 Task: In the sheet Budget Analysis ToolFont size of heading  18 Font style of dataoswald 'Font size of data '9 Alignment of headline & dataAlign center.   Fill color in heading, Red Font color of dataIn the sheet   Proactive Sales review   book
Action: Mouse moved to (34, 157)
Screenshot: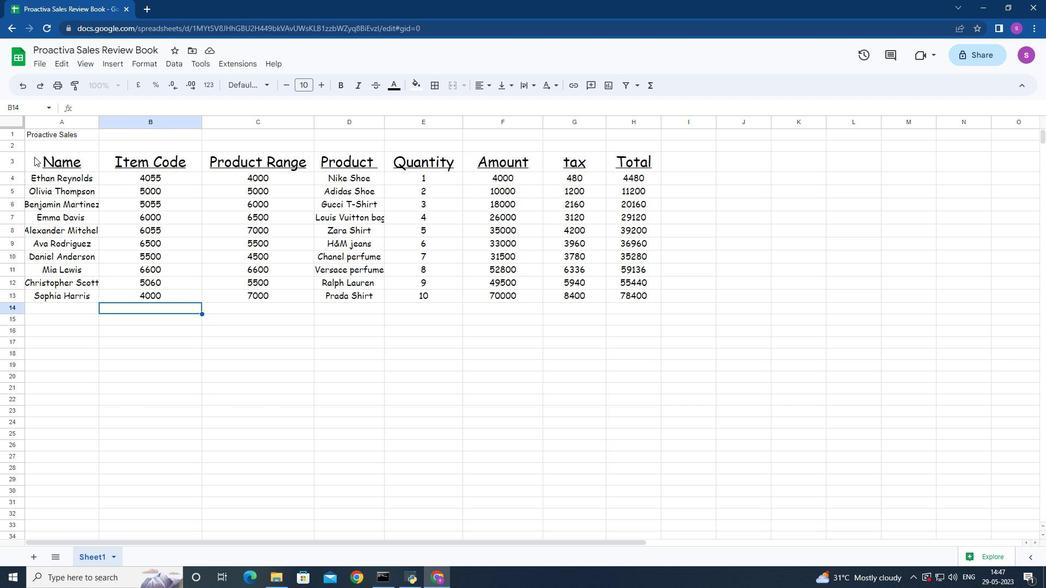 
Action: Mouse pressed left at (34, 157)
Screenshot: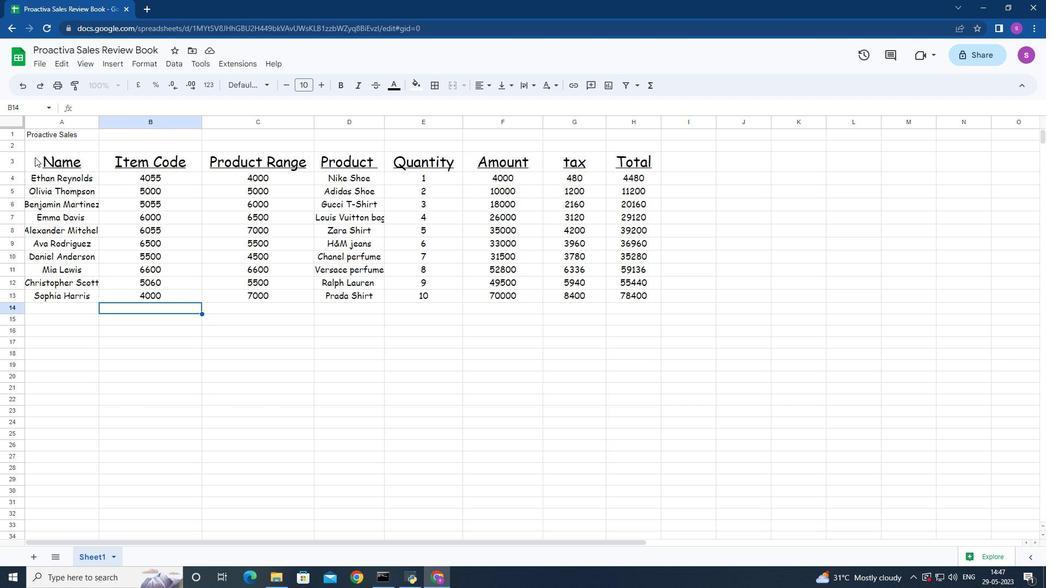 
Action: Mouse moved to (287, 86)
Screenshot: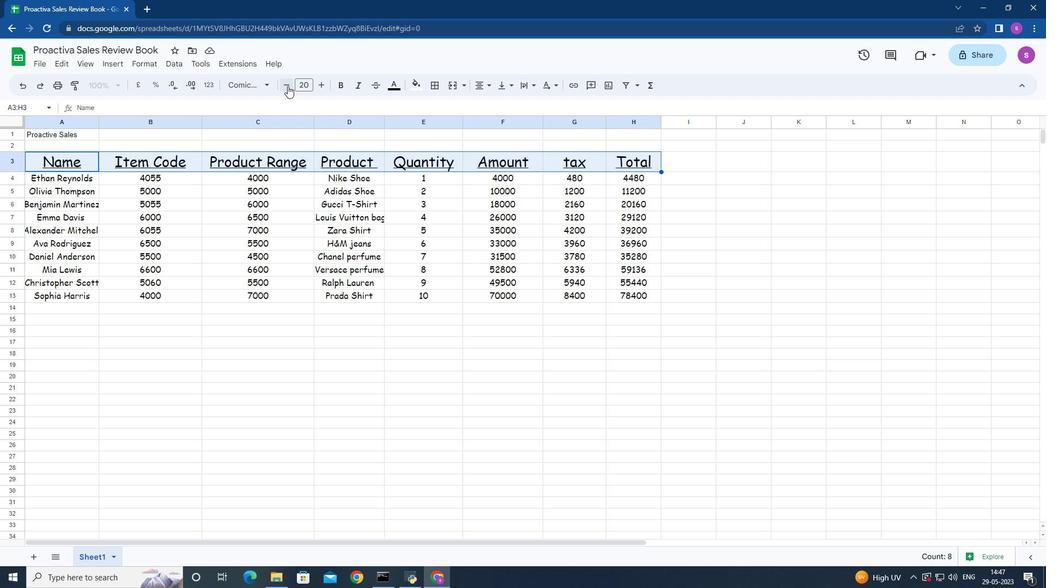 
Action: Mouse pressed left at (287, 86)
Screenshot: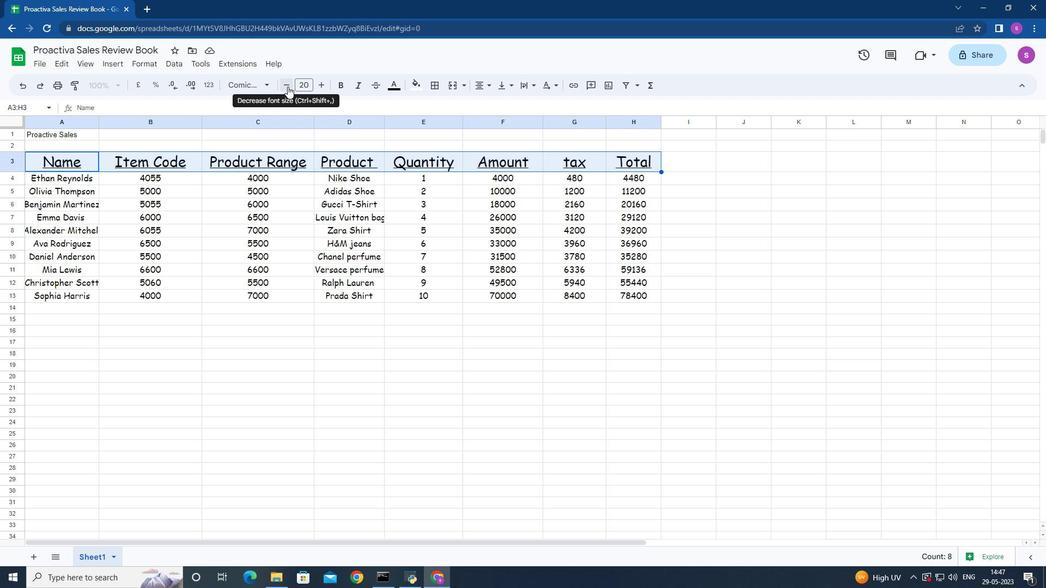 
Action: Mouse pressed left at (287, 86)
Screenshot: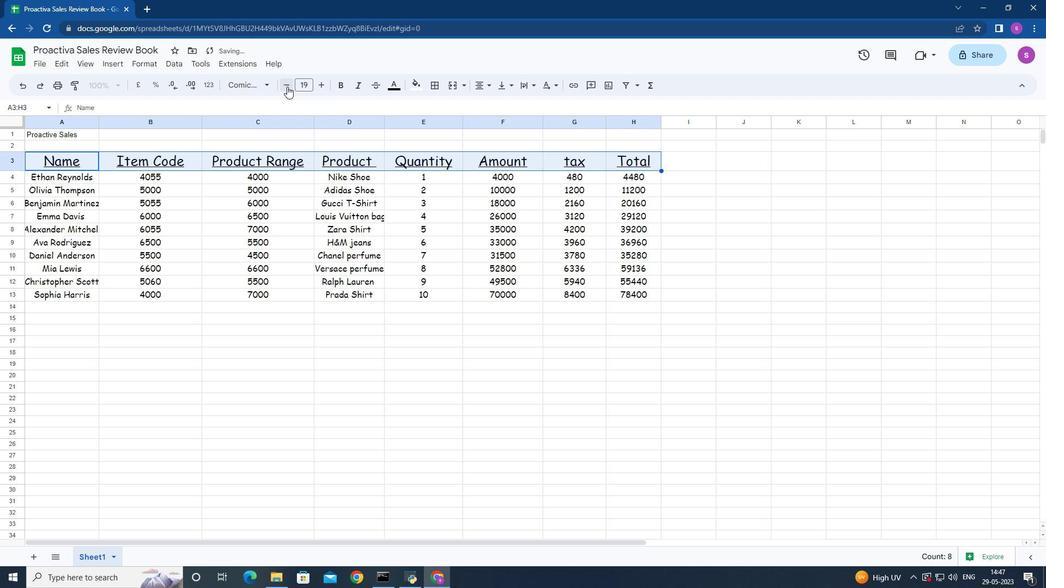 
Action: Mouse moved to (262, 81)
Screenshot: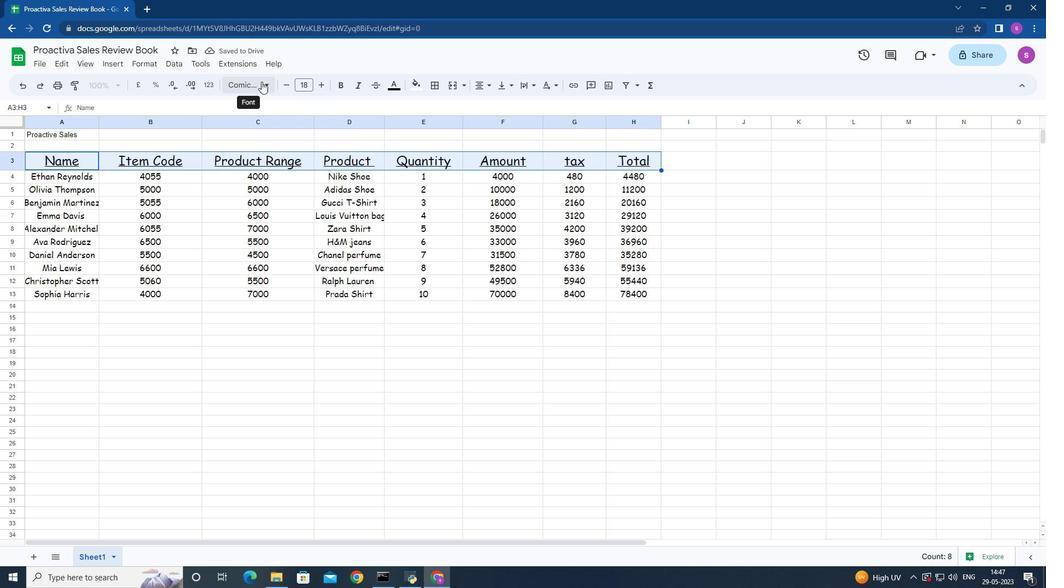 
Action: Mouse pressed left at (262, 81)
Screenshot: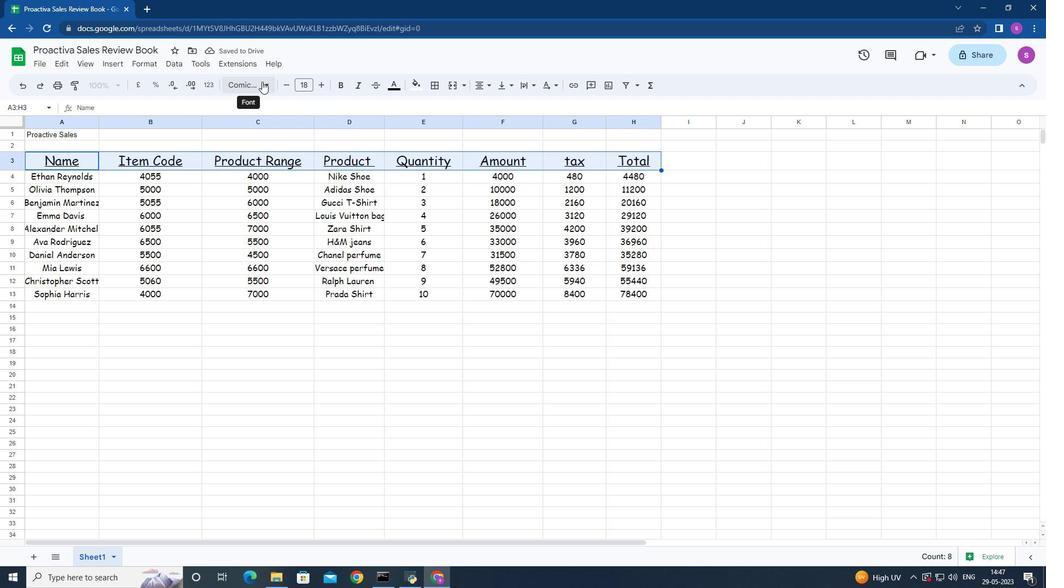 
Action: Mouse moved to (280, 208)
Screenshot: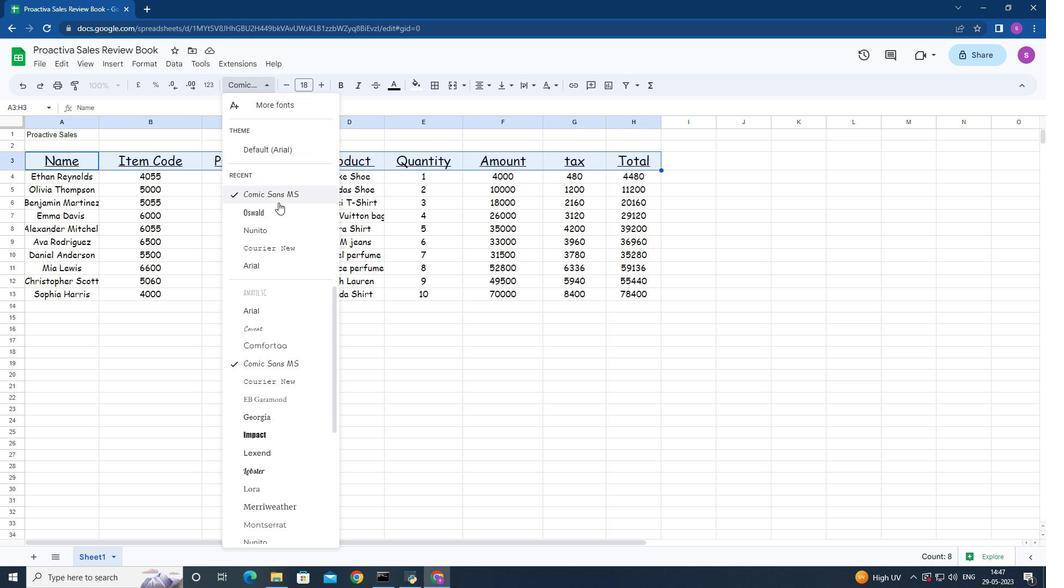 
Action: Mouse pressed left at (280, 208)
Screenshot: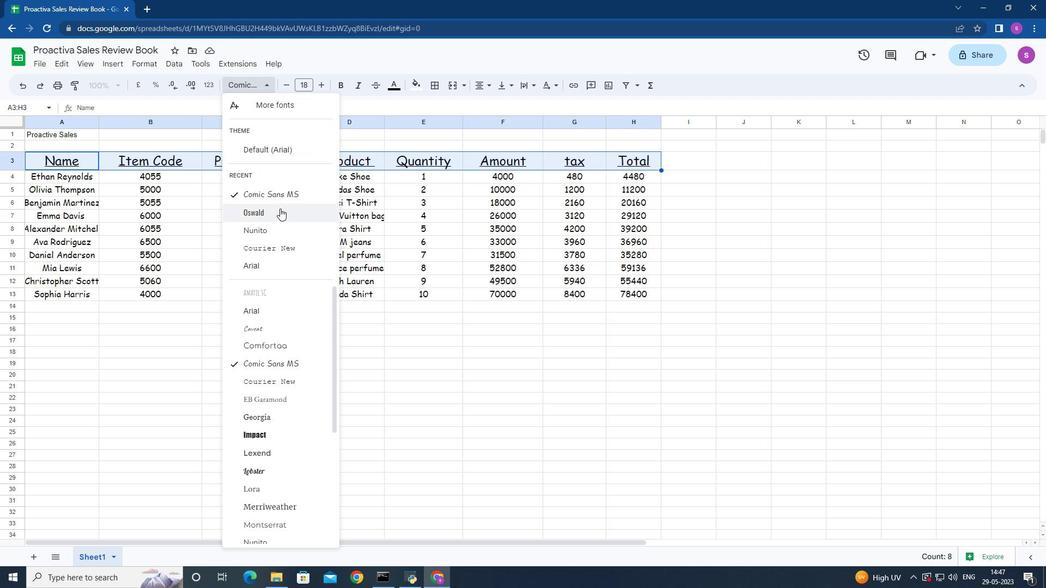 
Action: Mouse moved to (27, 176)
Screenshot: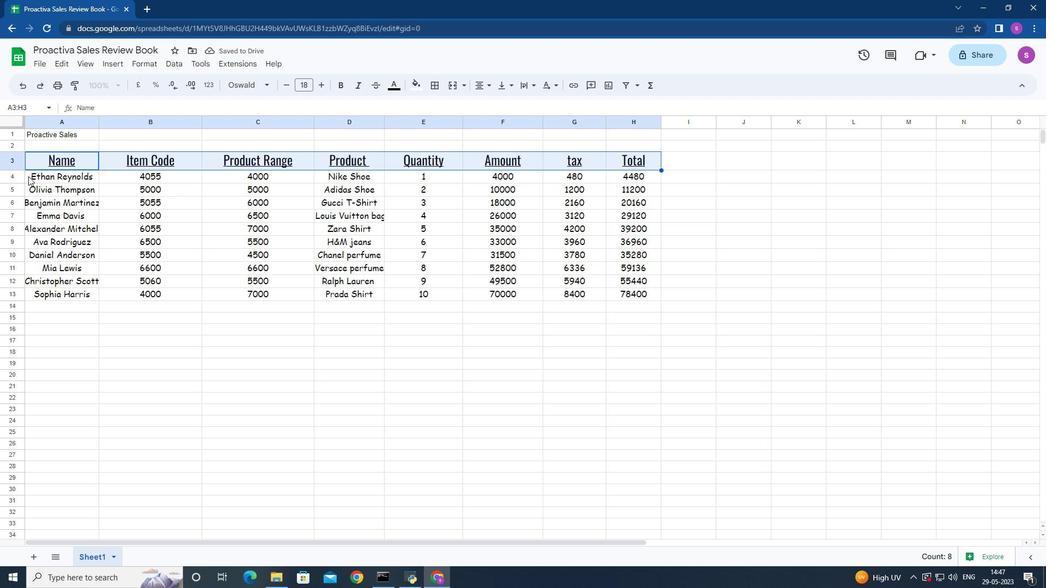 
Action: Mouse pressed left at (27, 176)
Screenshot: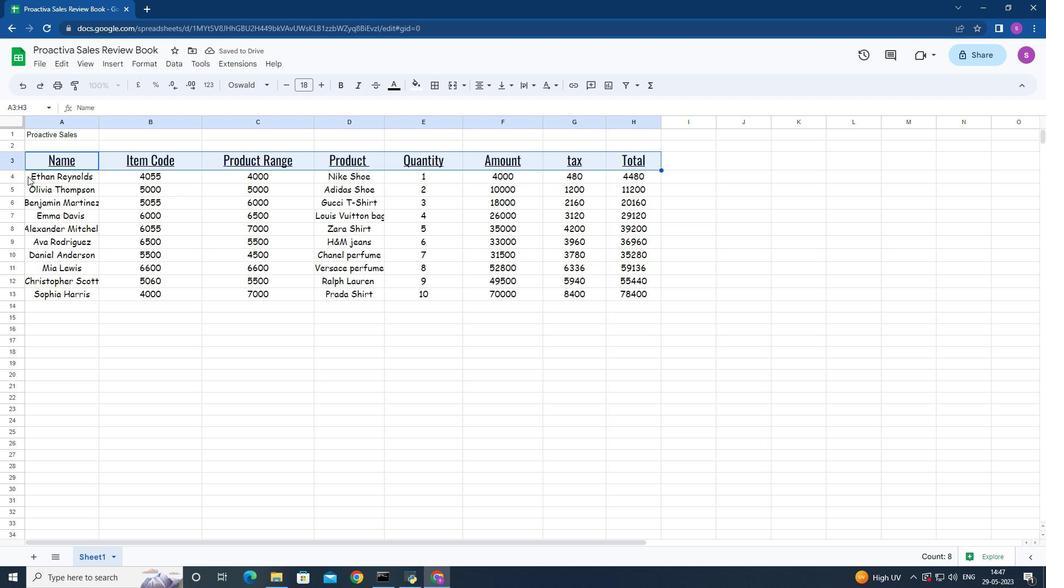 
Action: Mouse moved to (289, 88)
Screenshot: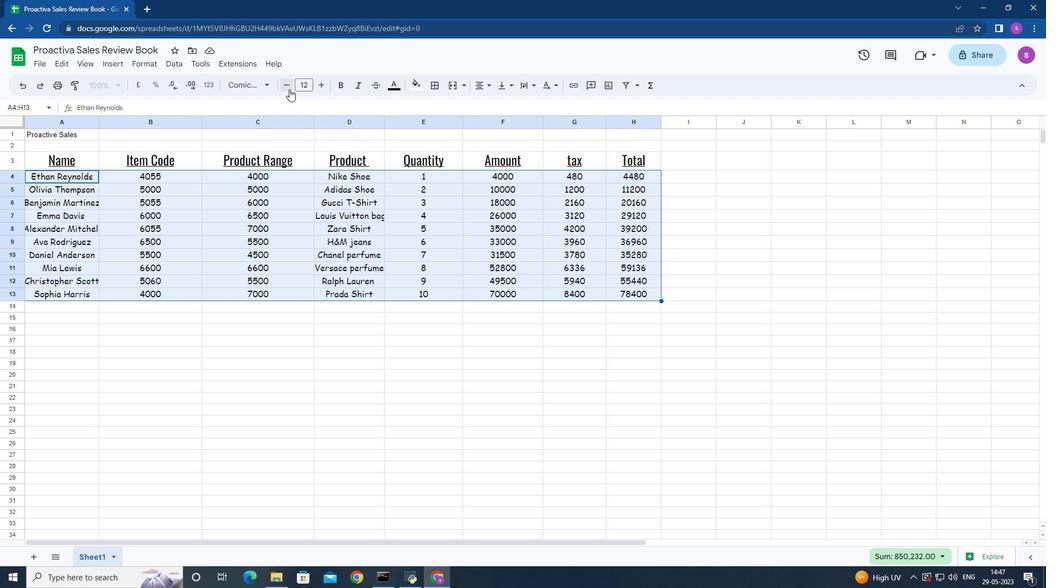 
Action: Mouse pressed left at (289, 88)
Screenshot: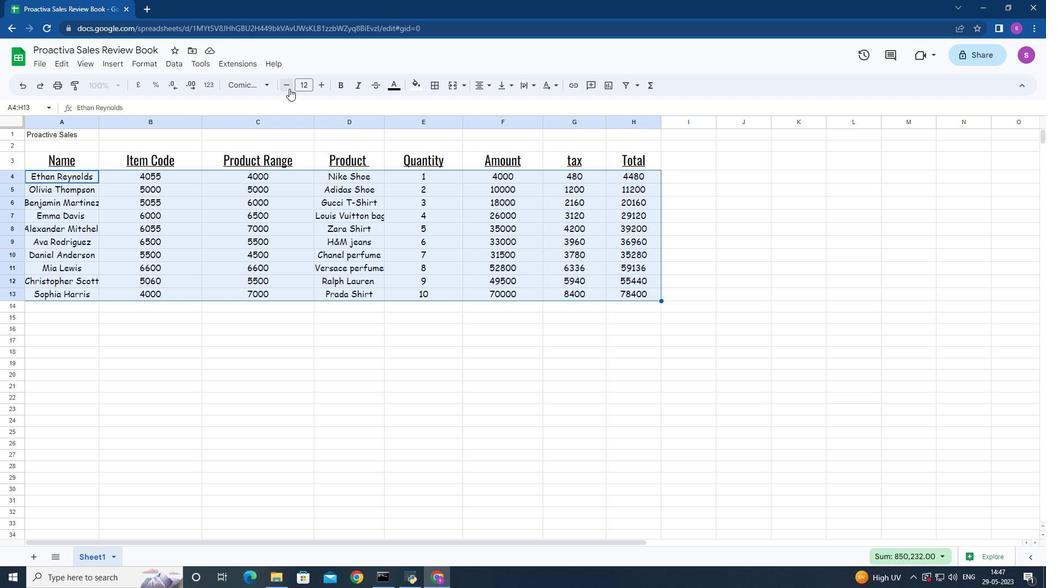 
Action: Mouse pressed left at (289, 88)
Screenshot: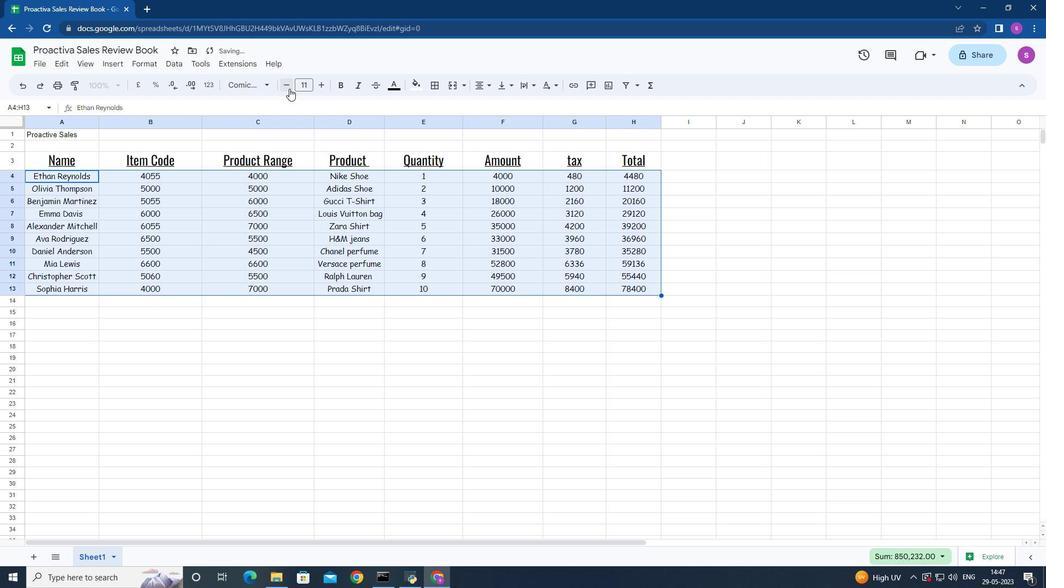 
Action: Mouse pressed left at (289, 88)
Screenshot: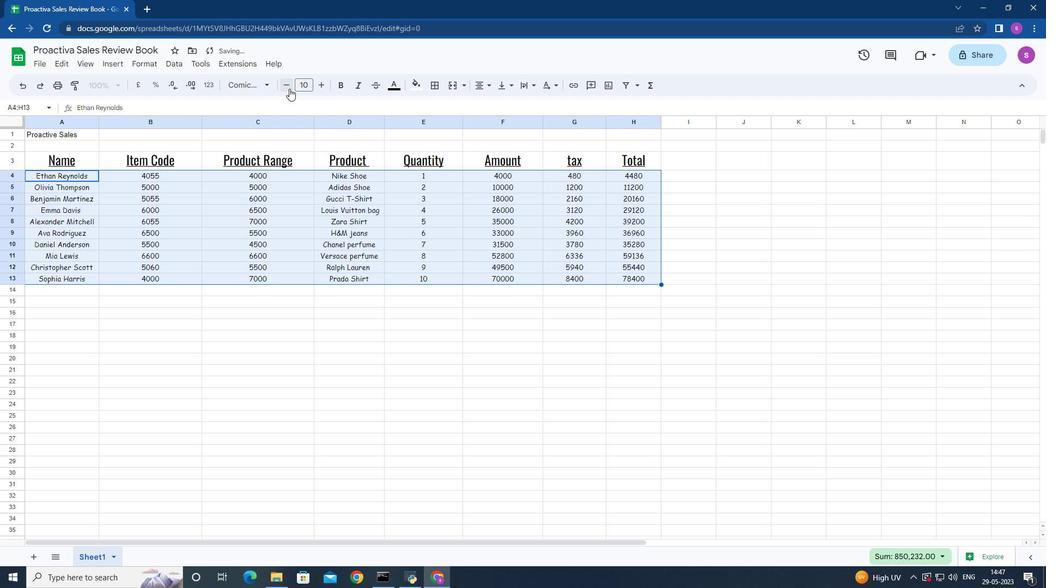 
Action: Mouse moved to (487, 85)
Screenshot: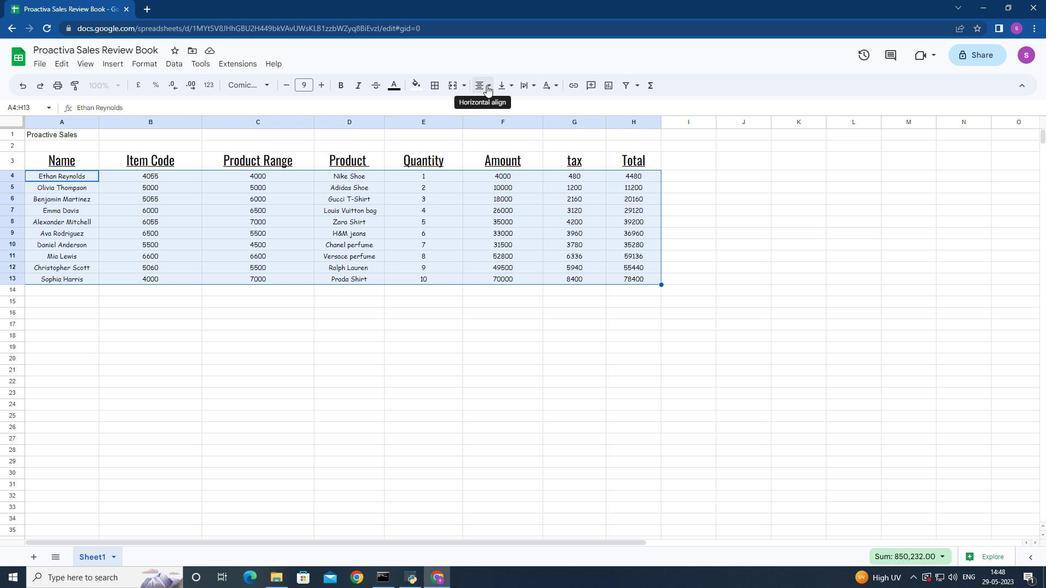 
Action: Mouse pressed left at (487, 85)
Screenshot: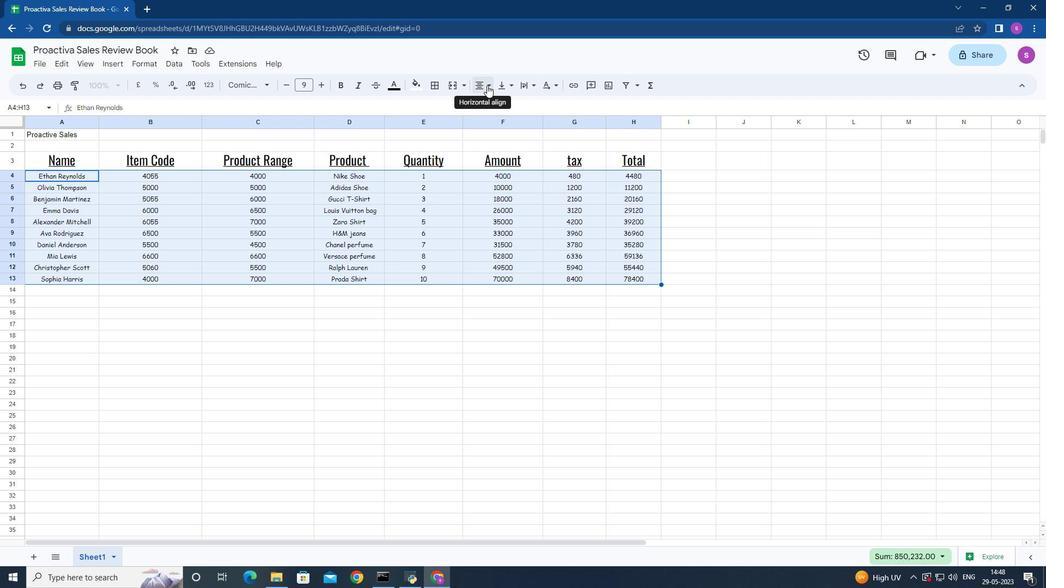 
Action: Mouse moved to (501, 109)
Screenshot: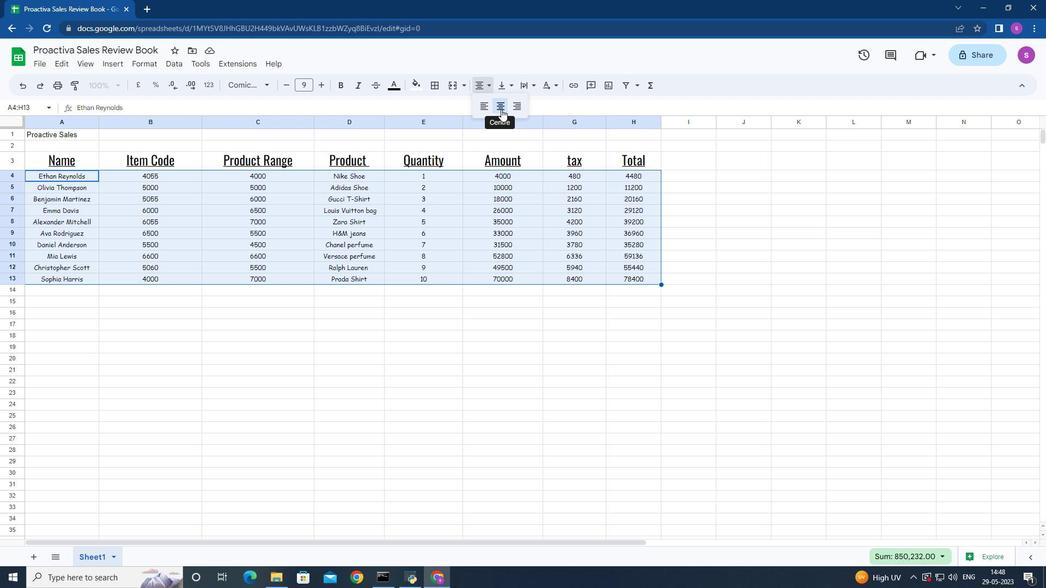 
Action: Mouse pressed left at (501, 109)
Screenshot: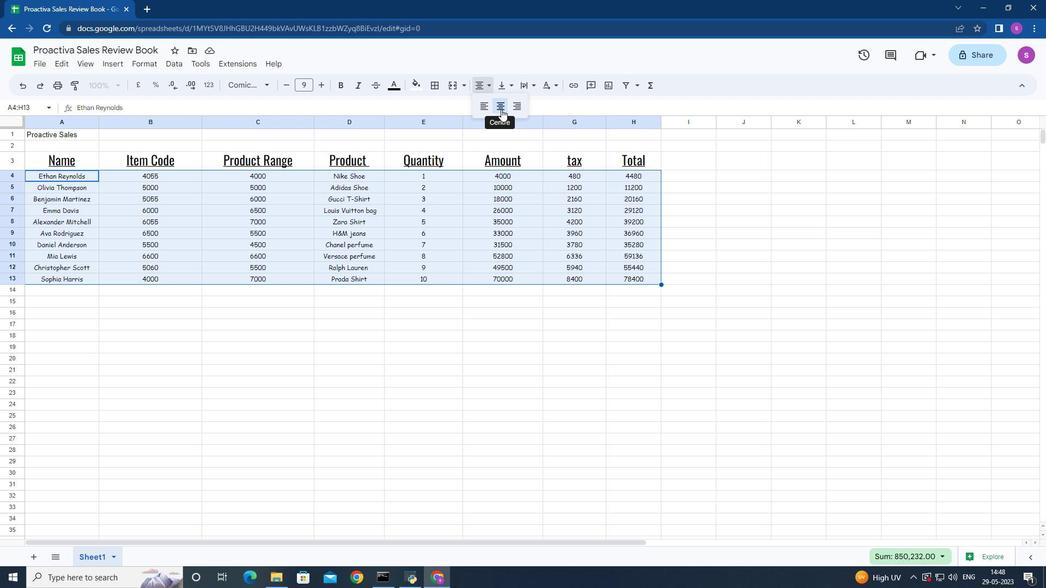 
Action: Mouse moved to (268, 84)
Screenshot: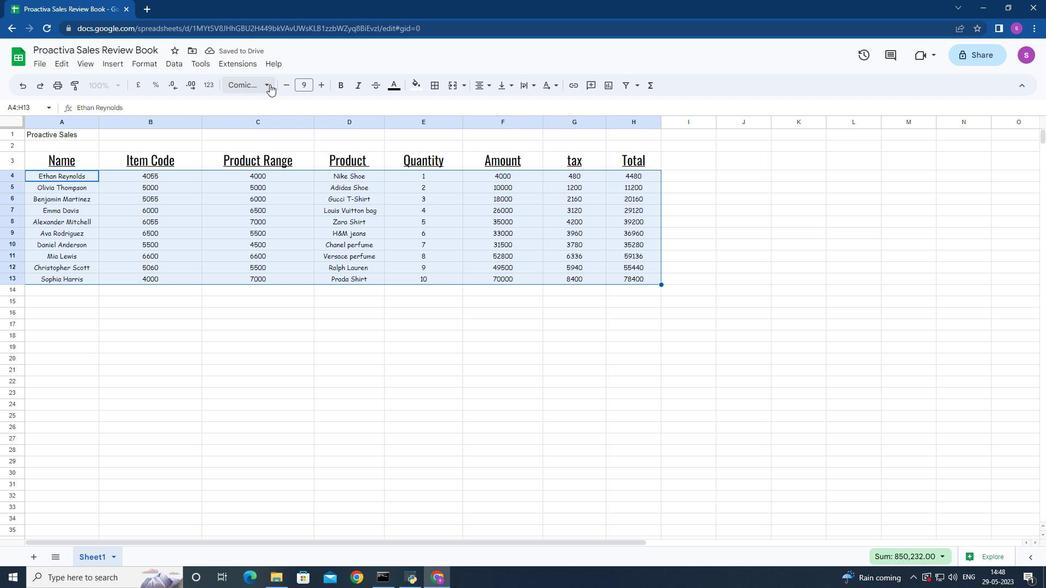 
Action: Mouse pressed left at (268, 84)
Screenshot: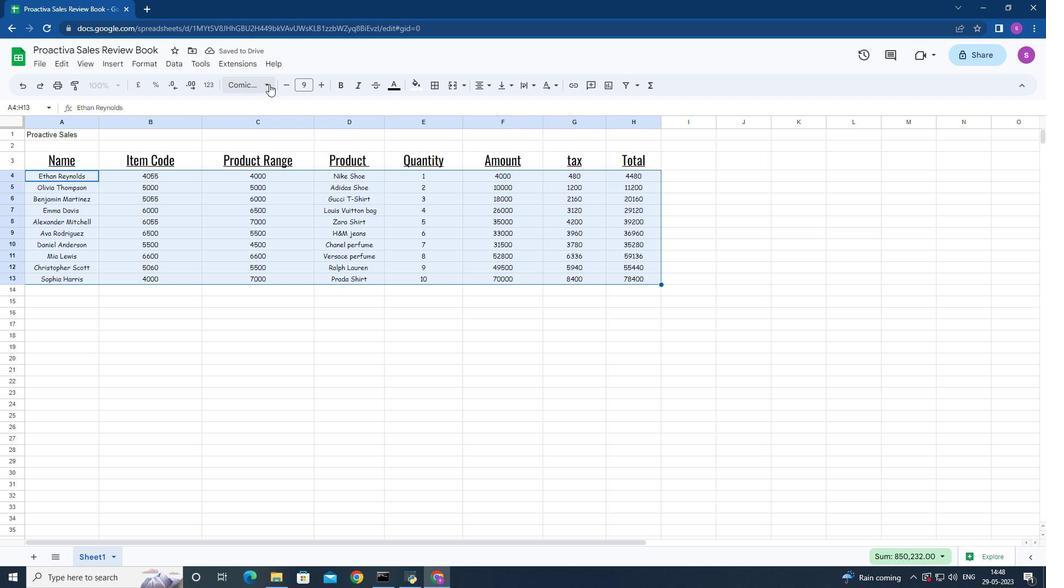
Action: Mouse moved to (280, 309)
Screenshot: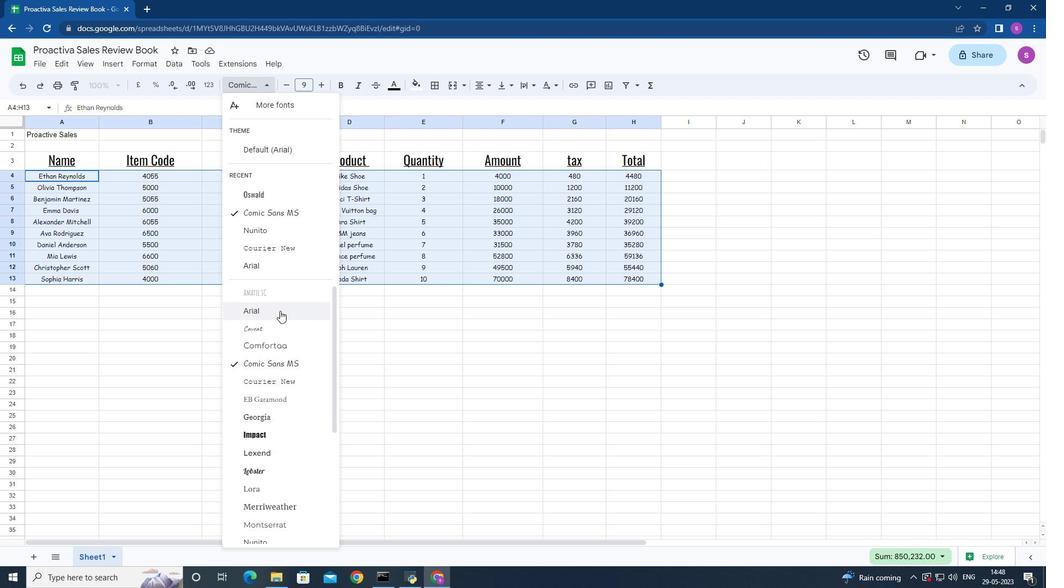 
Action: Mouse scrolled (280, 309) with delta (0, 0)
Screenshot: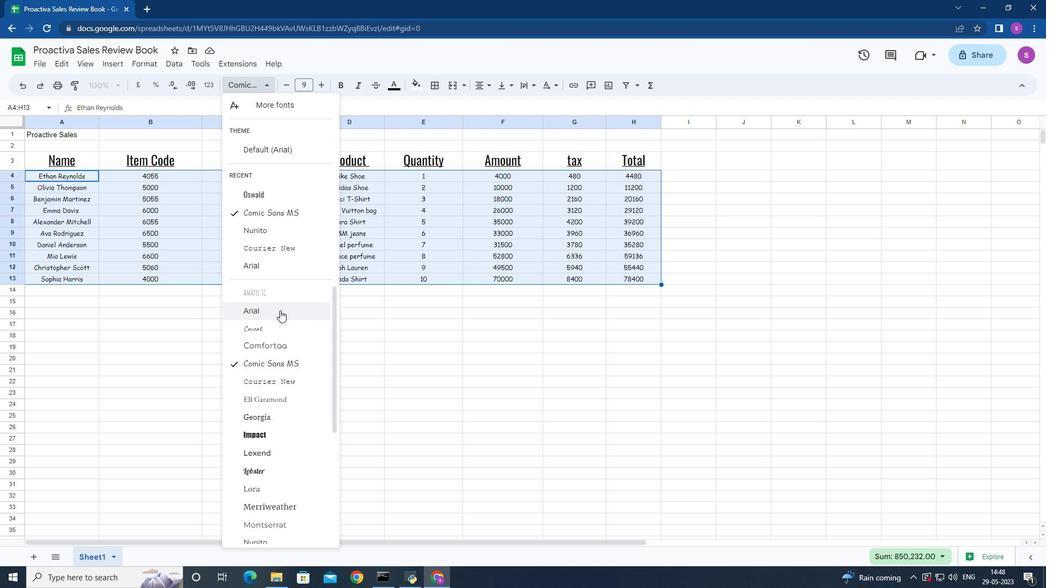 
Action: Mouse moved to (280, 309)
Screenshot: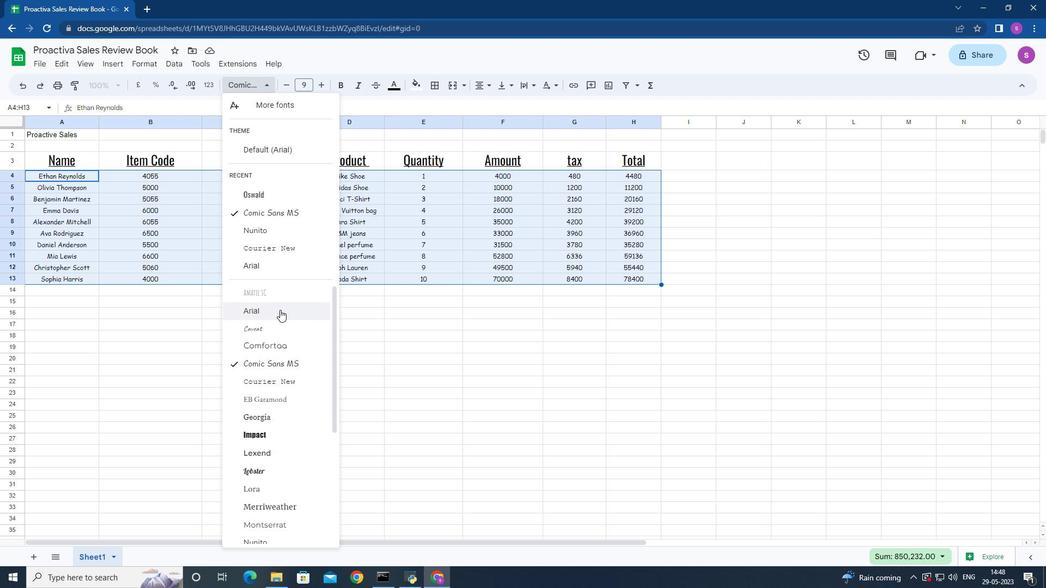 
Action: Mouse scrolled (280, 309) with delta (0, 0)
Screenshot: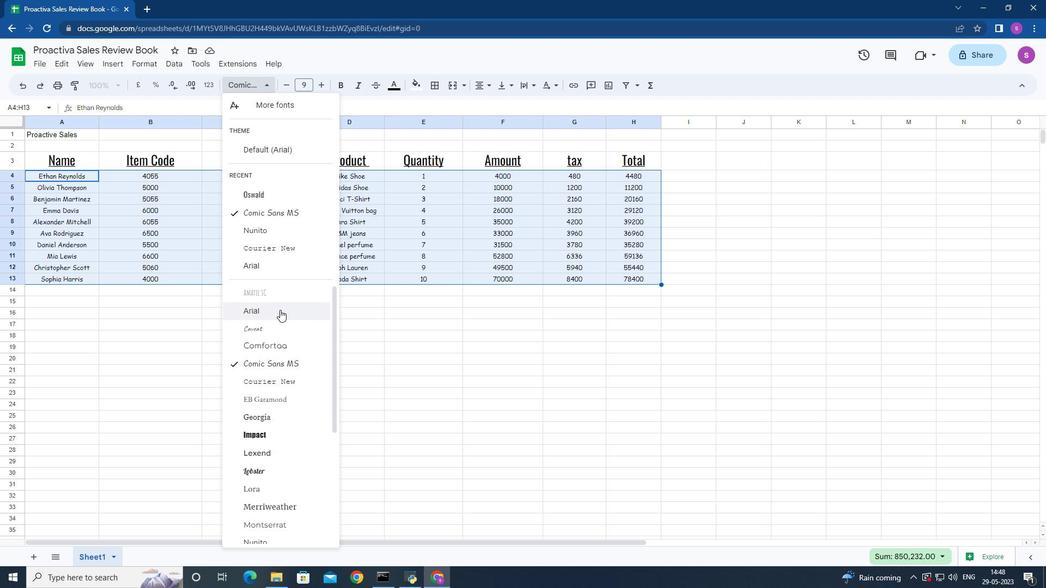 
Action: Mouse scrolled (280, 309) with delta (0, 0)
Screenshot: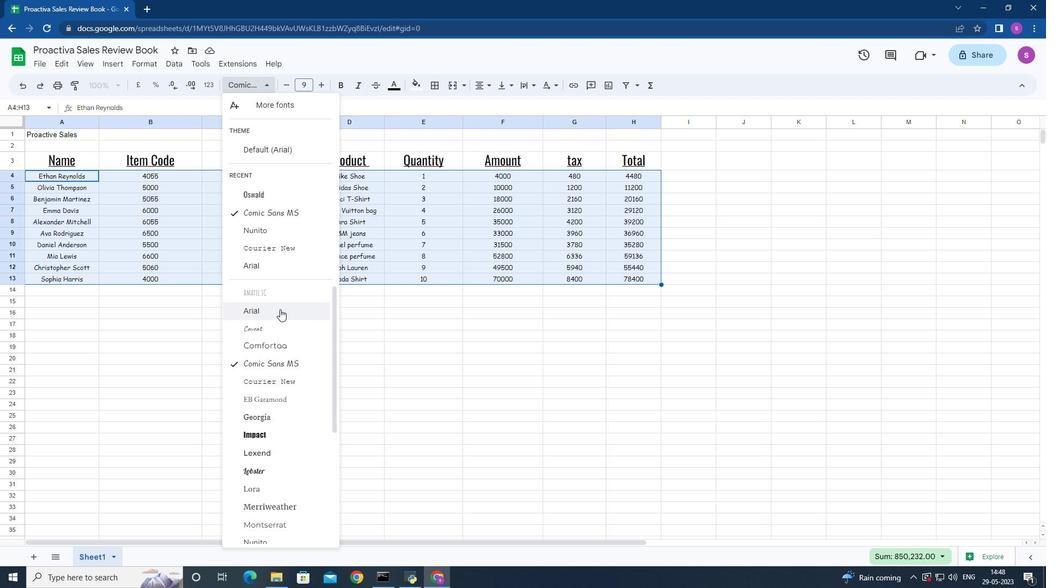 
Action: Mouse moved to (290, 270)
Screenshot: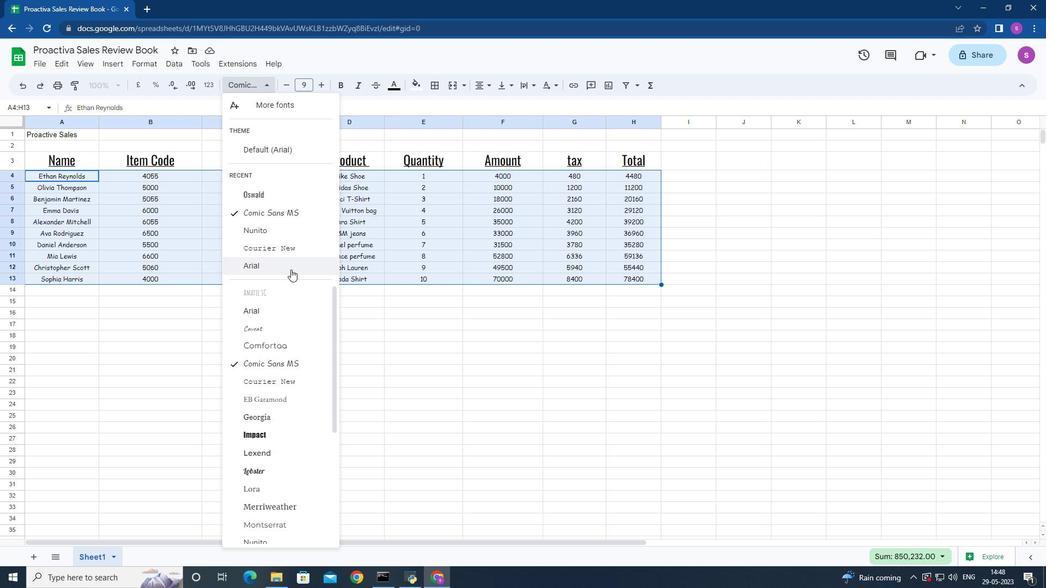 
Action: Mouse scrolled (290, 270) with delta (0, 0)
Screenshot: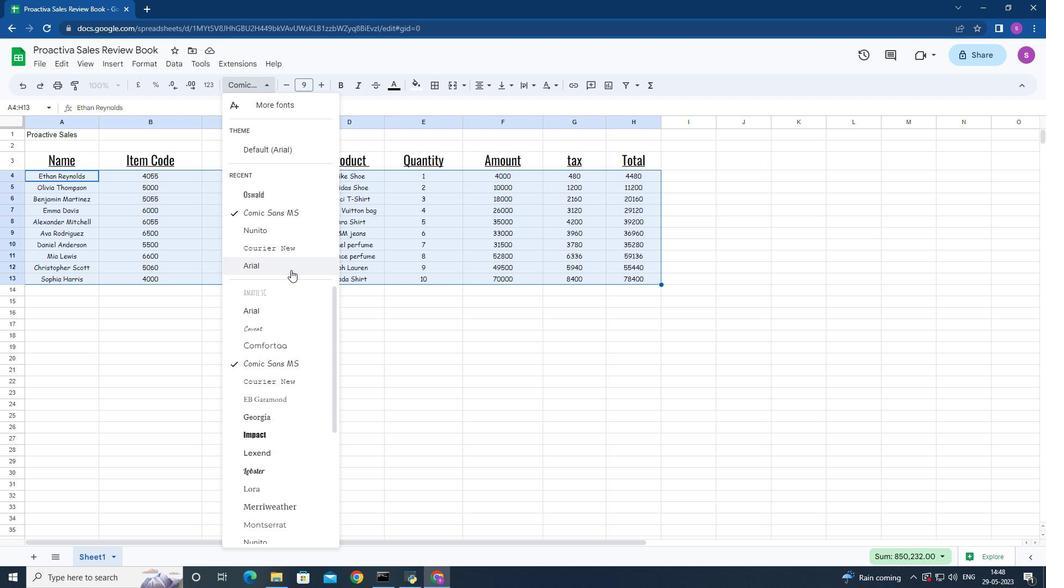 
Action: Mouse scrolled (290, 270) with delta (0, 0)
Screenshot: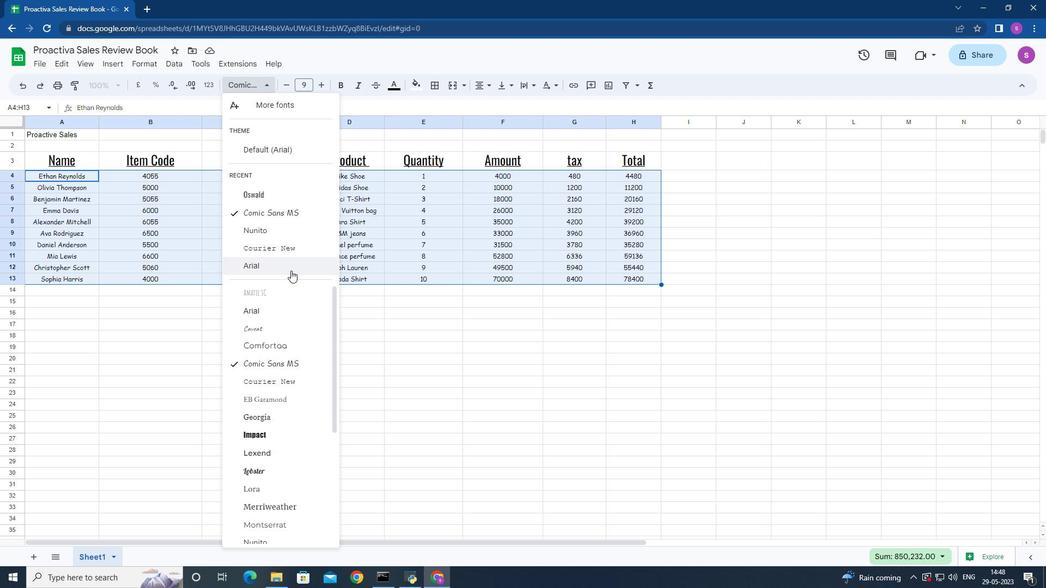 
Action: Mouse scrolled (290, 270) with delta (0, 0)
Screenshot: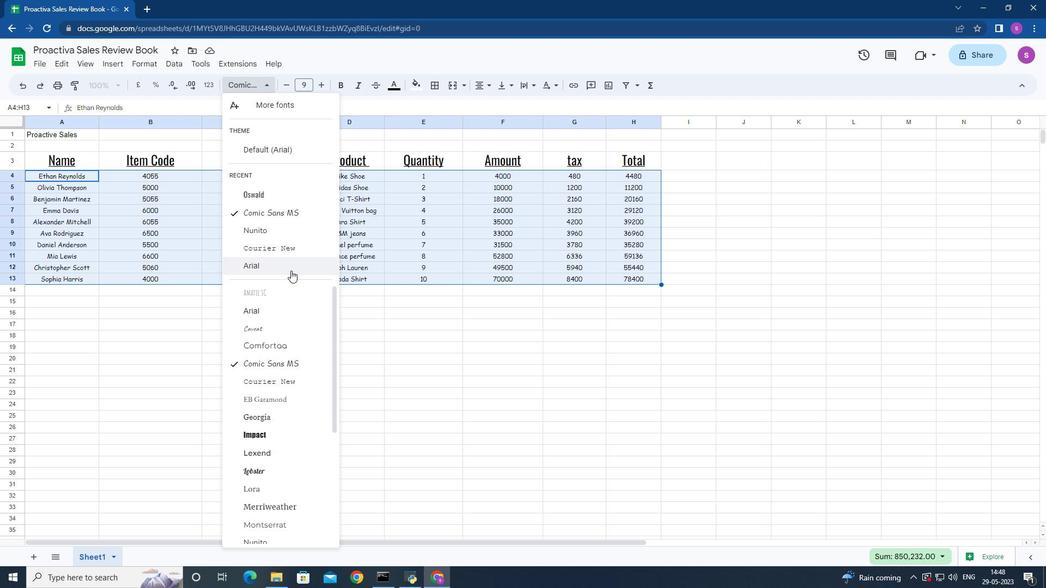 
Action: Mouse moved to (290, 270)
Screenshot: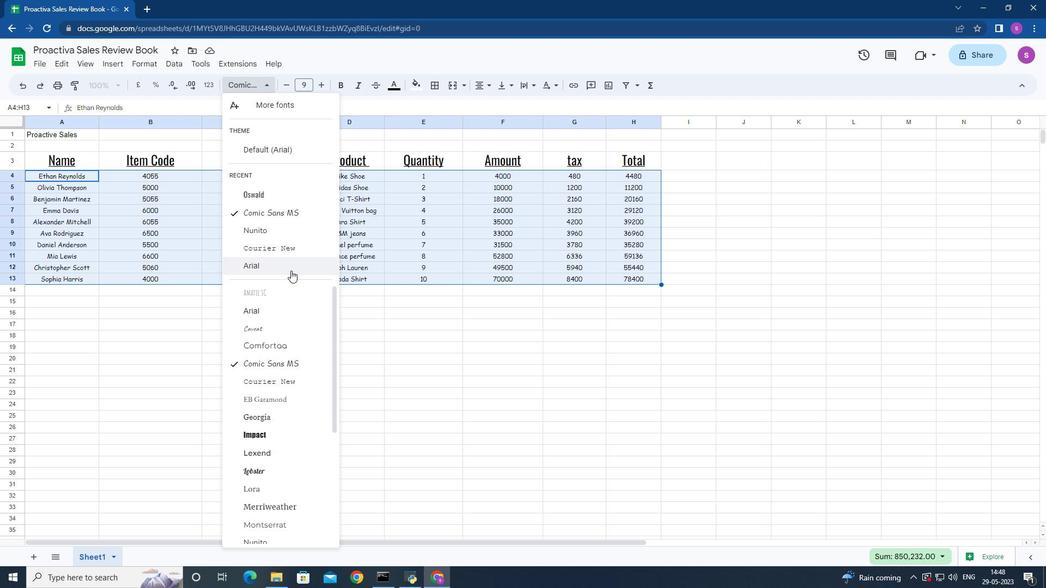 
Action: Mouse scrolled (290, 270) with delta (0, 0)
Screenshot: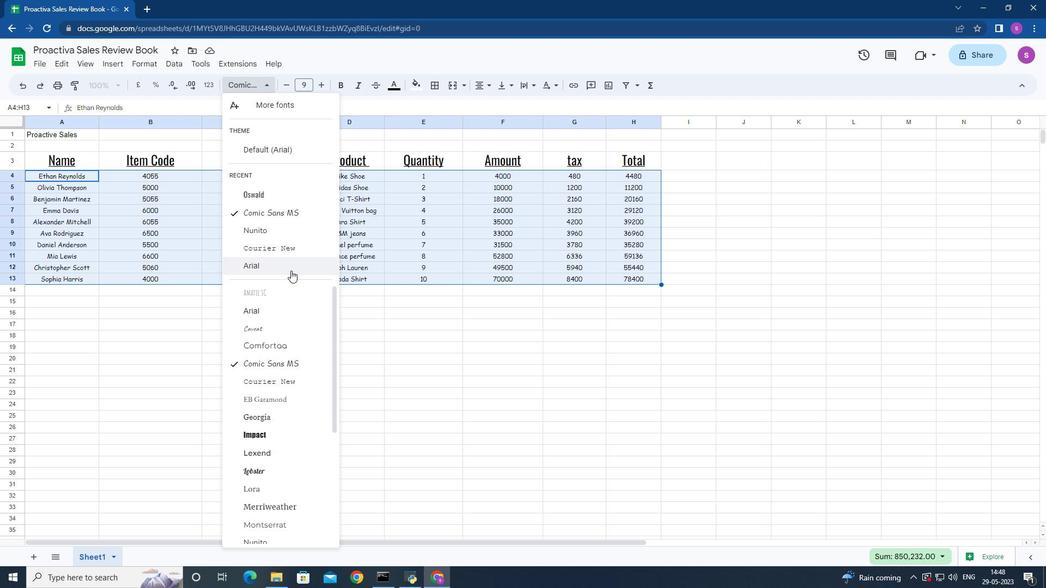 
Action: Mouse moved to (290, 271)
Screenshot: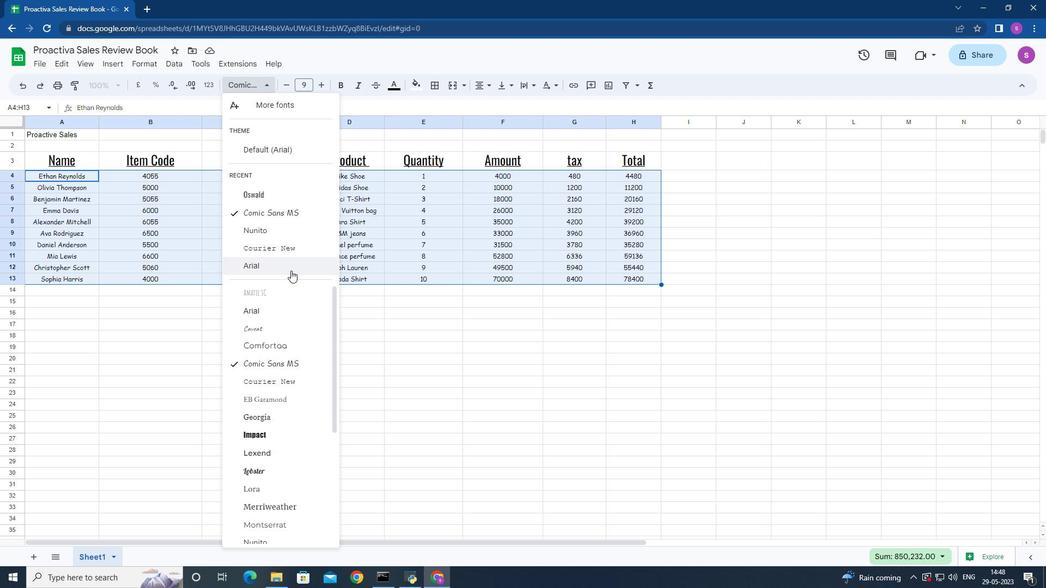 
Action: Mouse scrolled (290, 270) with delta (0, 0)
Screenshot: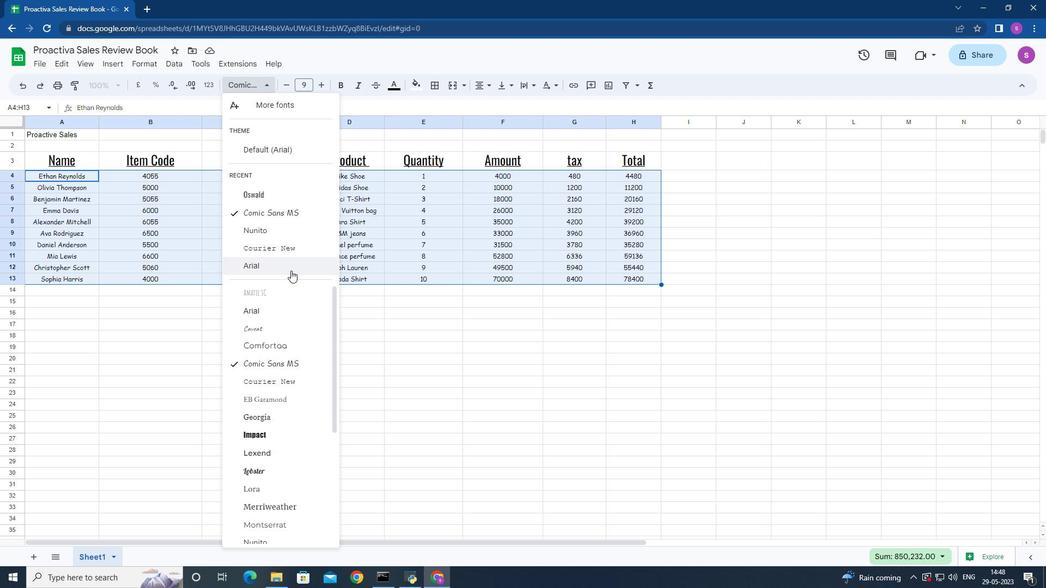 
Action: Mouse moved to (287, 265)
Screenshot: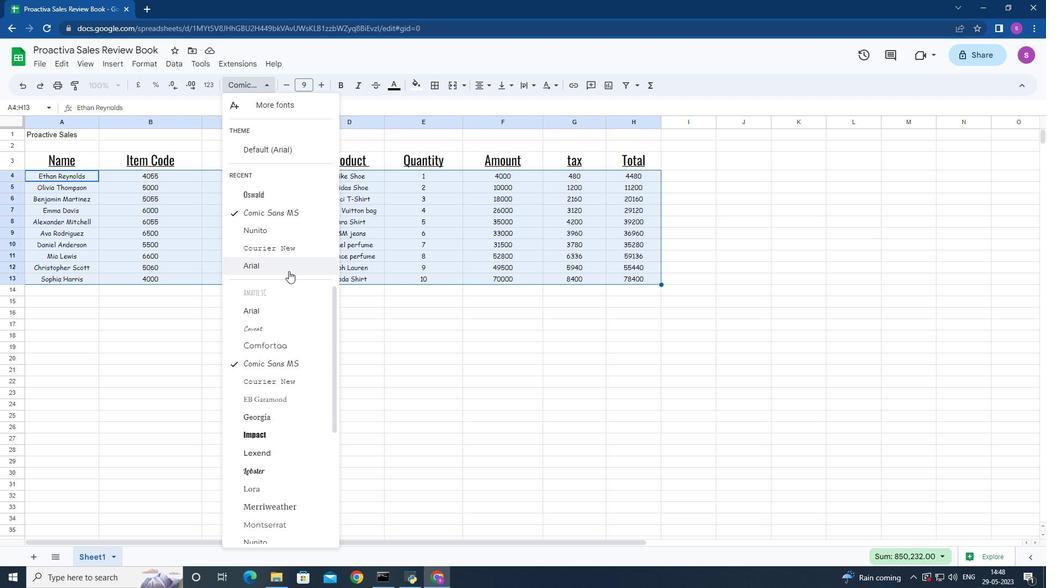 
Action: Mouse scrolled (287, 265) with delta (0, 0)
Screenshot: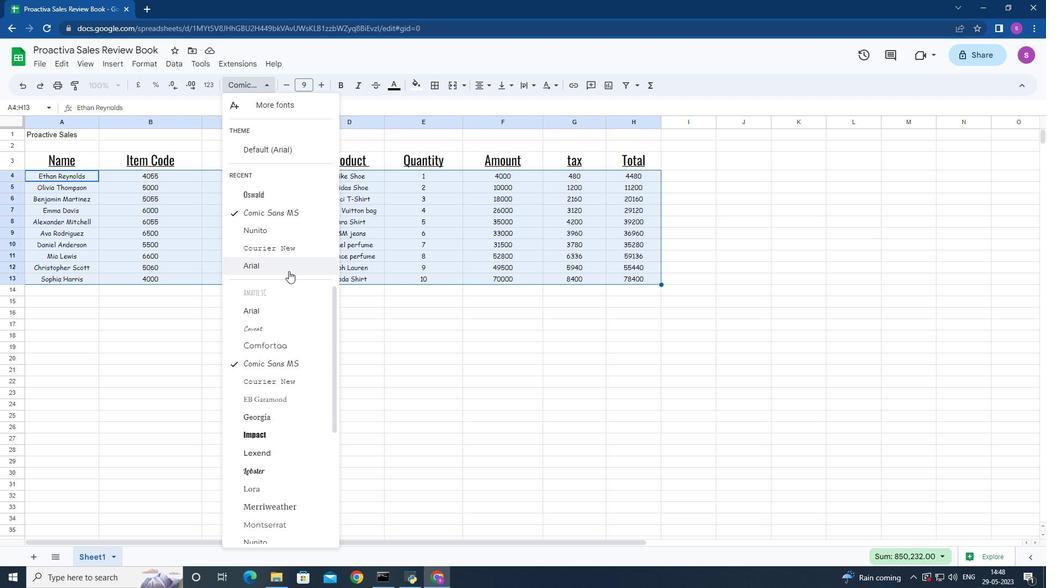 
Action: Mouse moved to (287, 264)
Screenshot: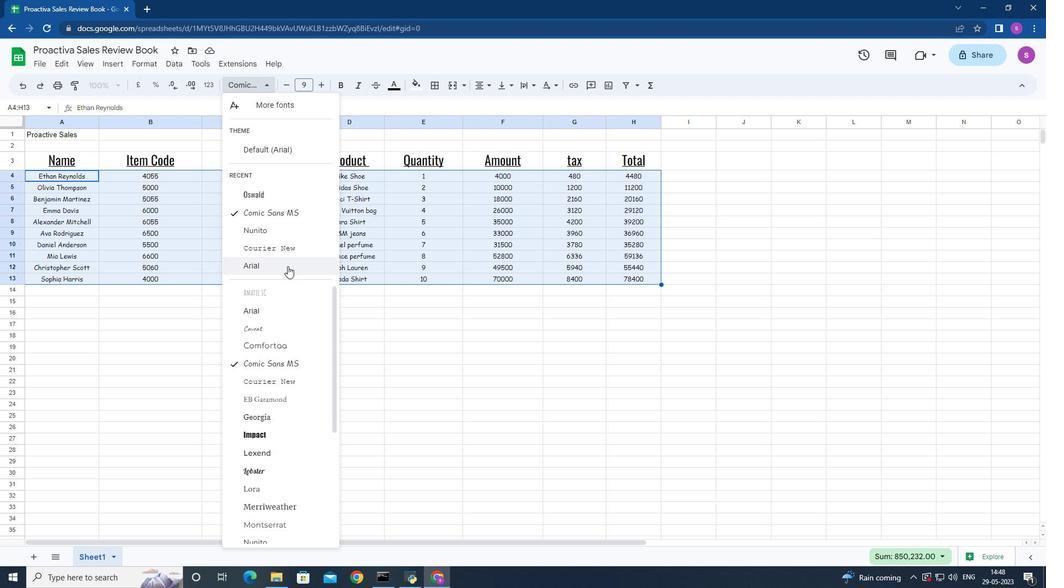 
Action: Mouse scrolled (287, 265) with delta (0, 0)
Screenshot: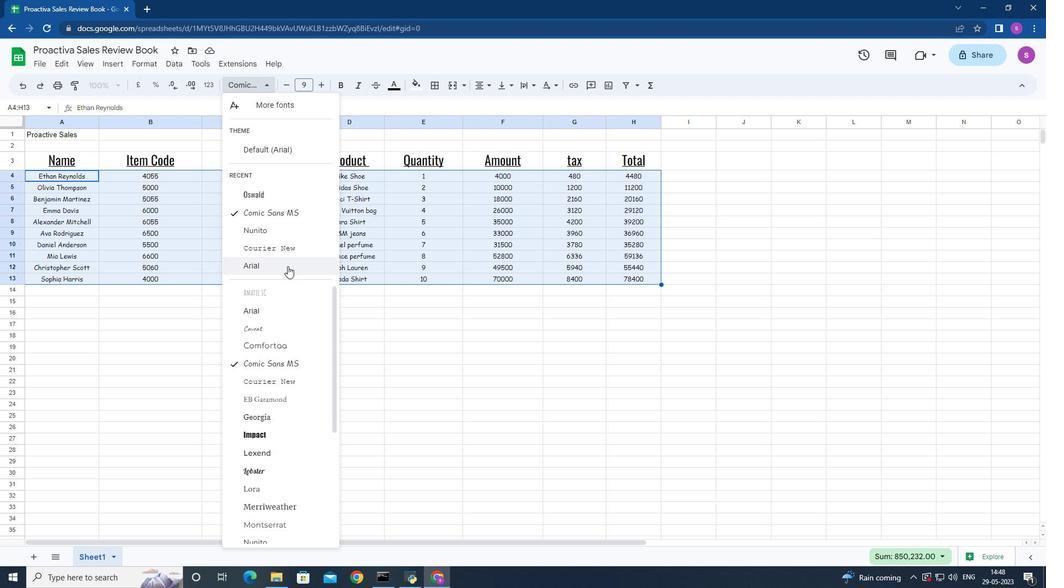 
Action: Mouse moved to (287, 262)
Screenshot: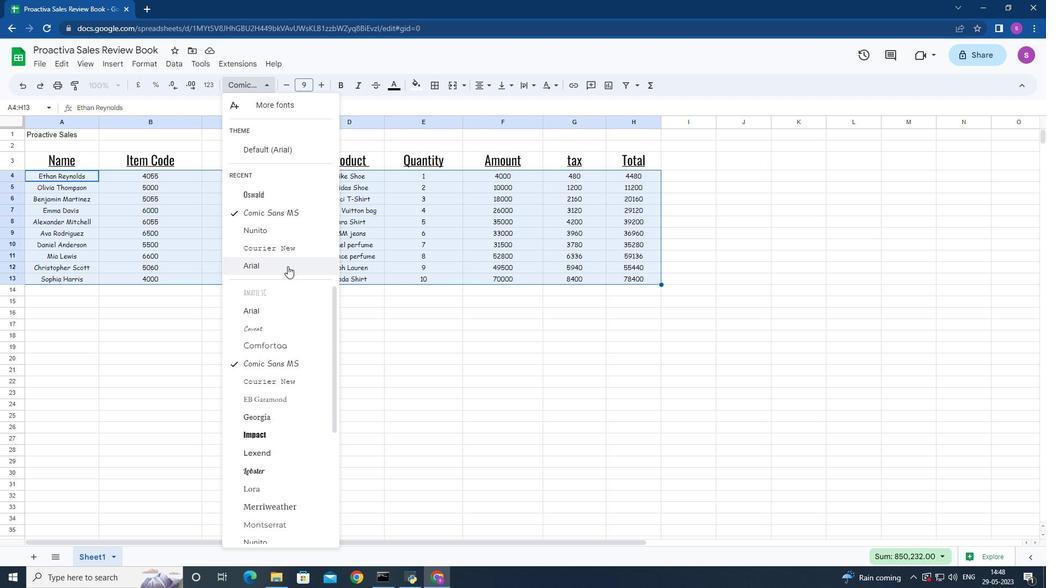 
Action: Mouse scrolled (287, 263) with delta (0, 0)
Screenshot: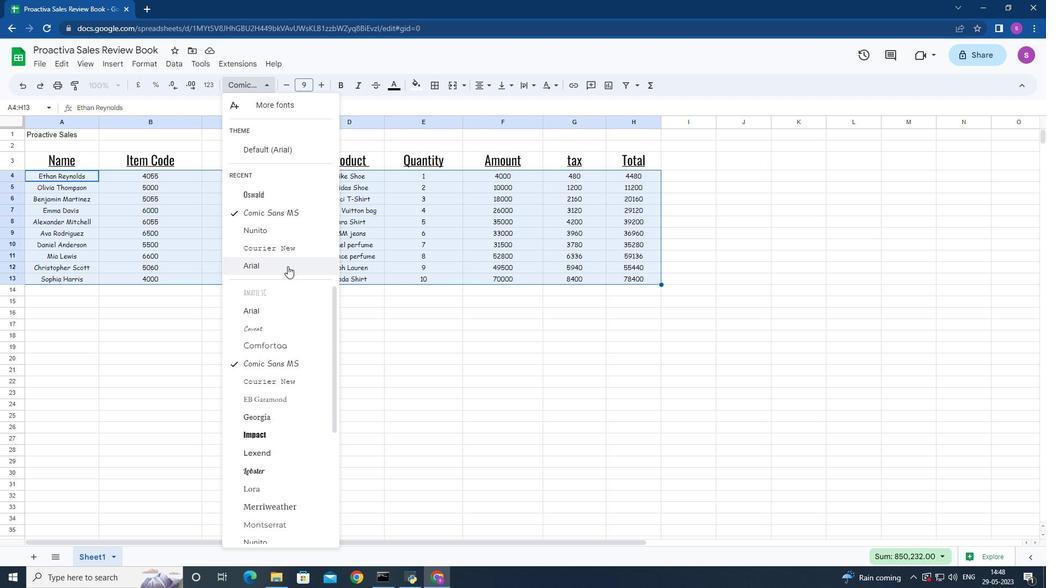 
Action: Mouse moved to (285, 258)
Screenshot: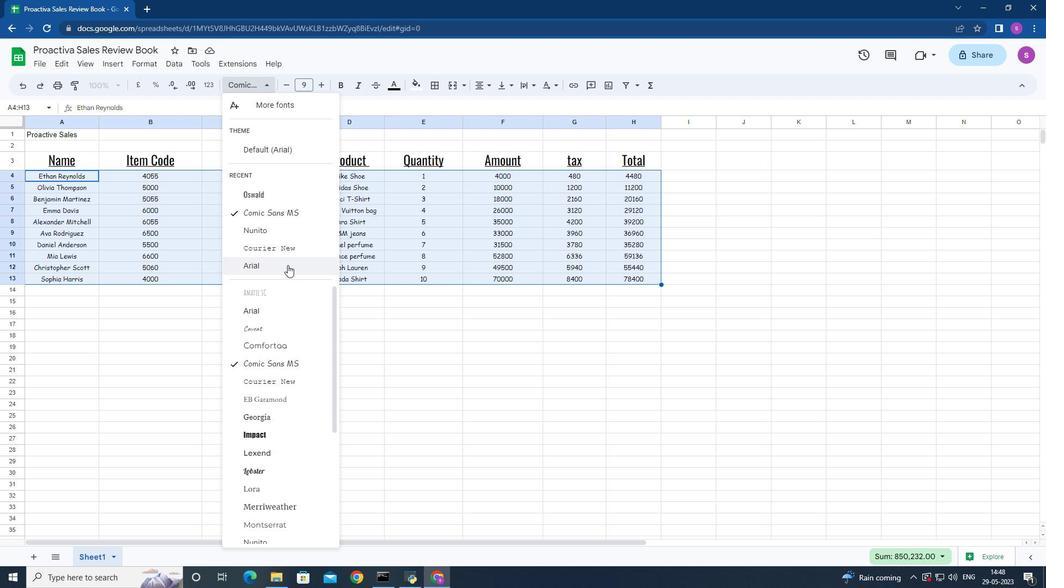 
Action: Mouse scrolled (285, 258) with delta (0, 0)
Screenshot: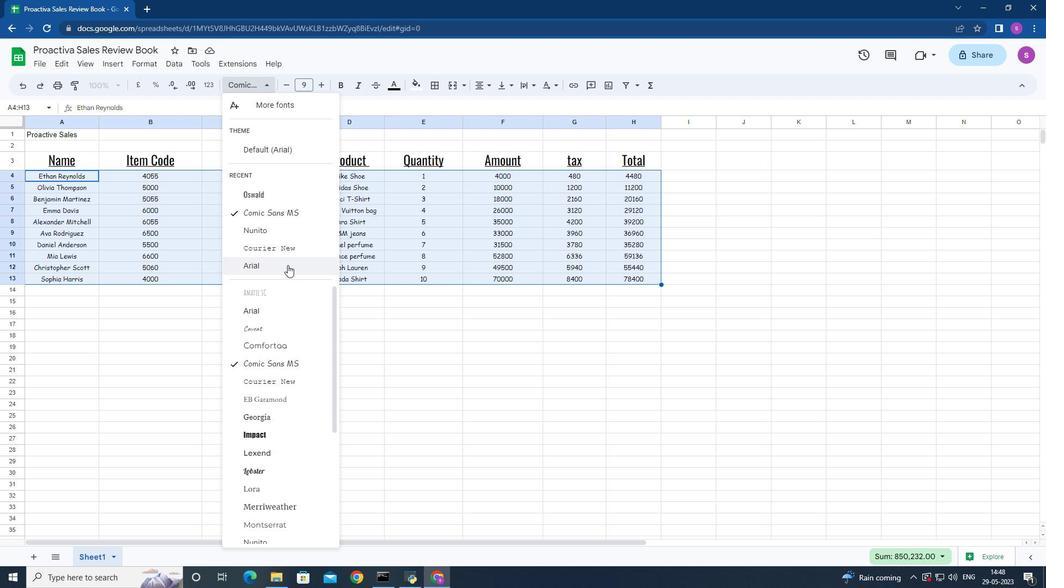 
Action: Mouse moved to (282, 251)
Screenshot: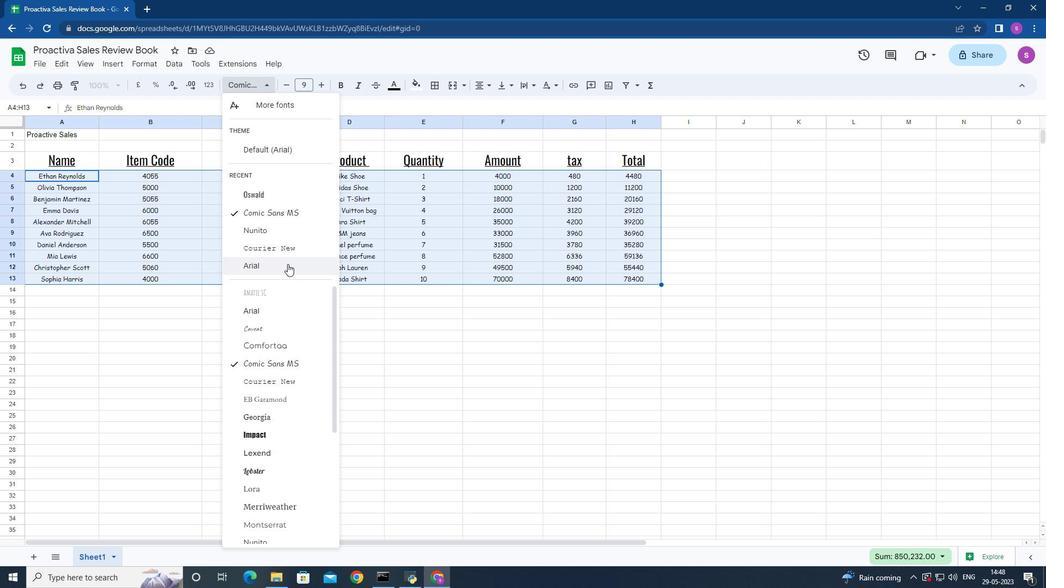 
Action: Mouse scrolled (282, 251) with delta (0, 0)
Screenshot: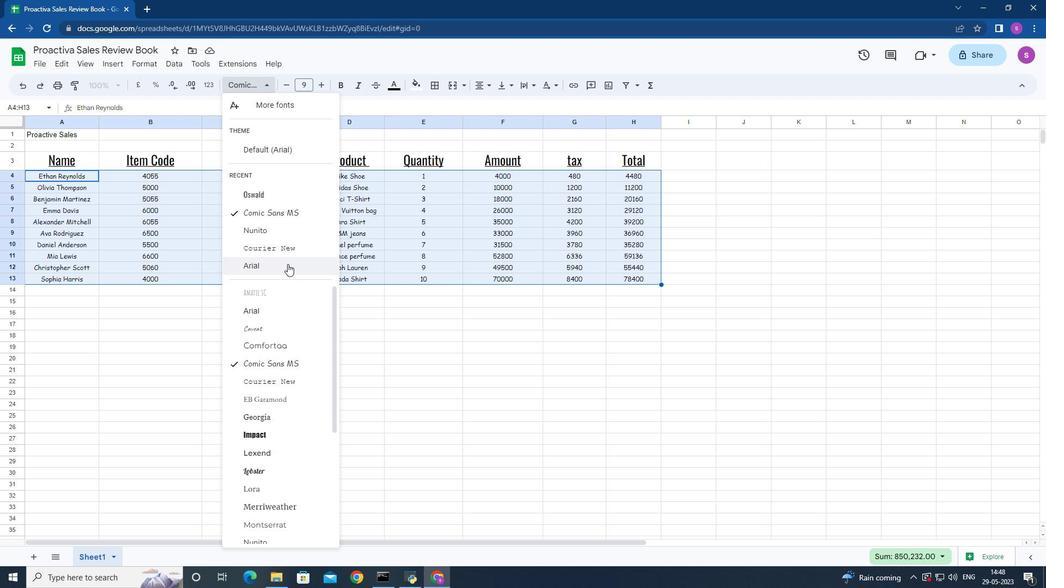 
Action: Mouse moved to (287, 203)
Screenshot: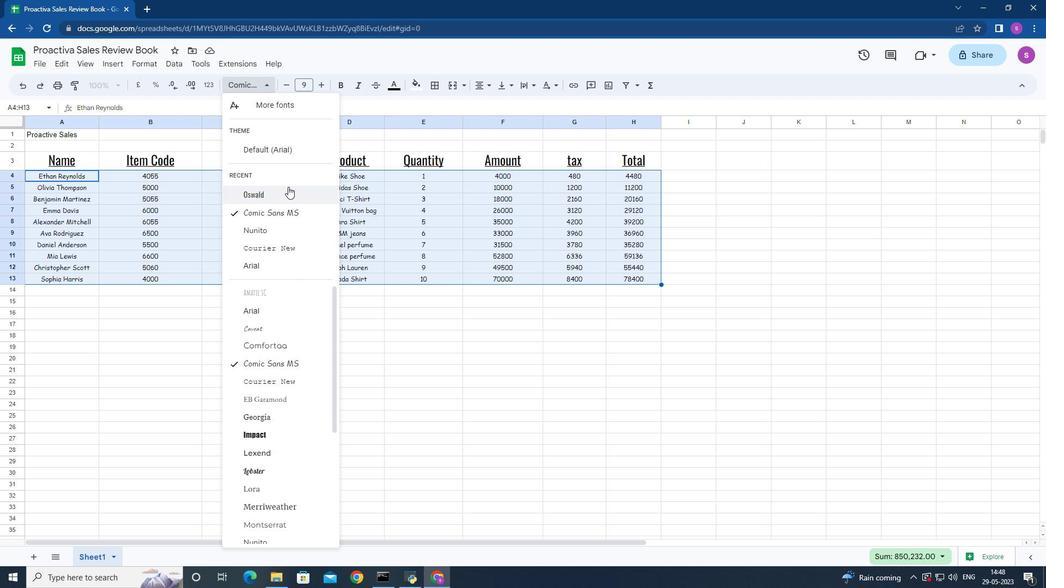 
Action: Mouse pressed left at (287, 203)
Screenshot: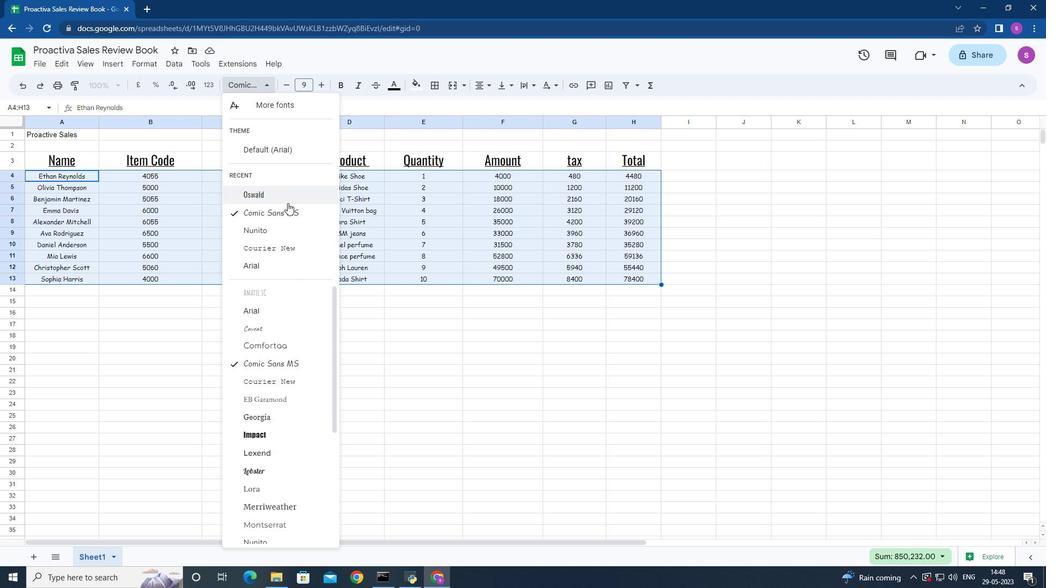 
Action: Mouse moved to (41, 155)
Screenshot: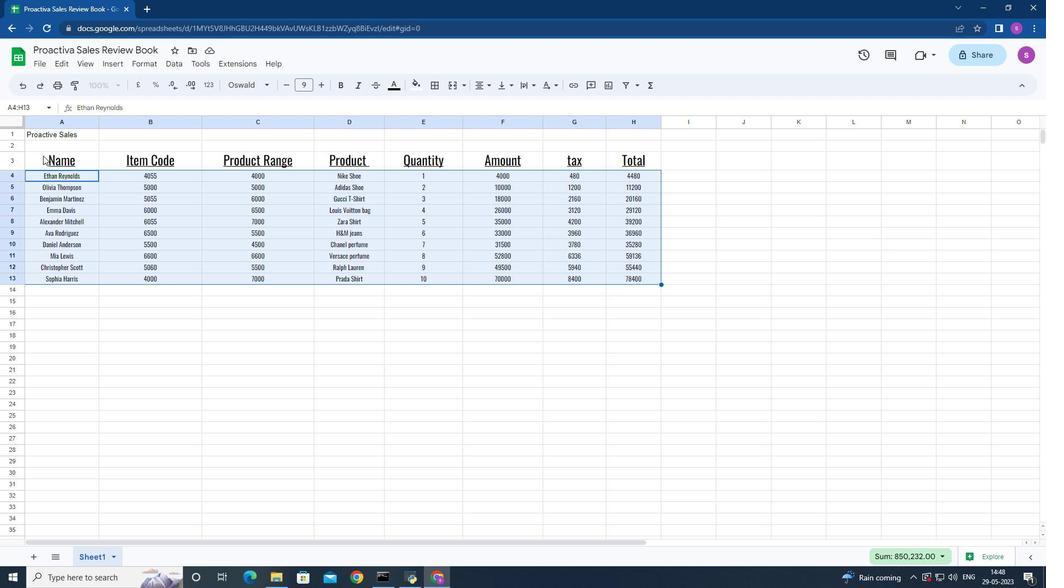 
Action: Mouse pressed left at (41, 155)
Screenshot: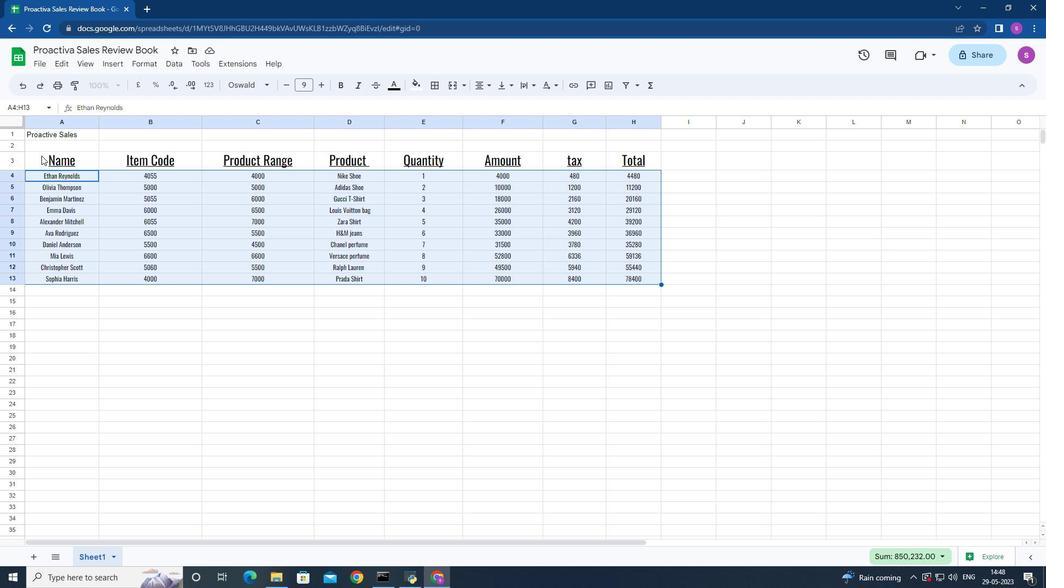 
Action: Mouse moved to (43, 156)
Screenshot: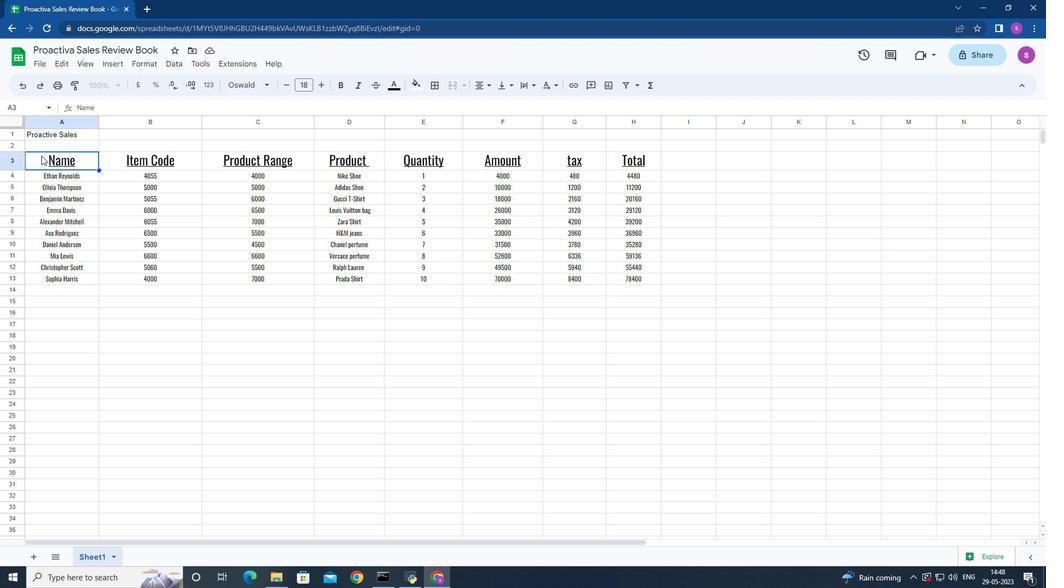 
Action: Mouse pressed left at (43, 156)
Screenshot: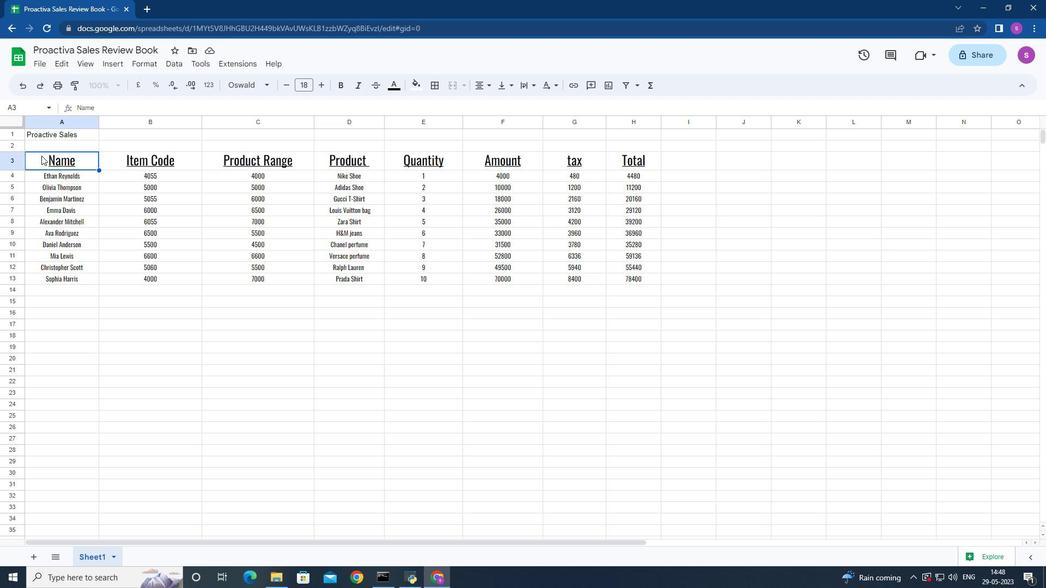 
Action: Mouse moved to (417, 86)
Screenshot: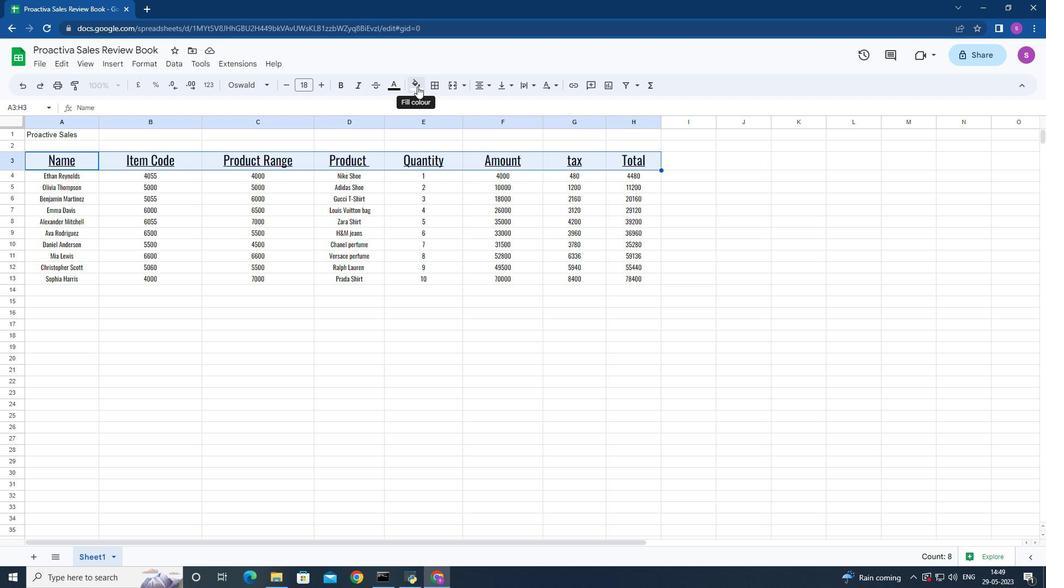 
Action: Mouse pressed left at (417, 86)
Screenshot: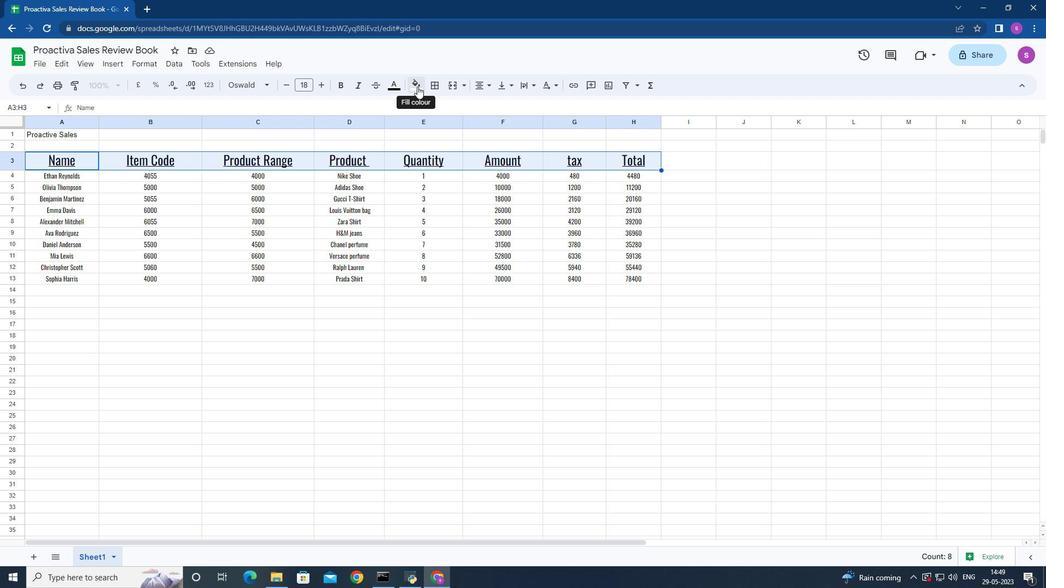 
Action: Mouse moved to (429, 133)
Screenshot: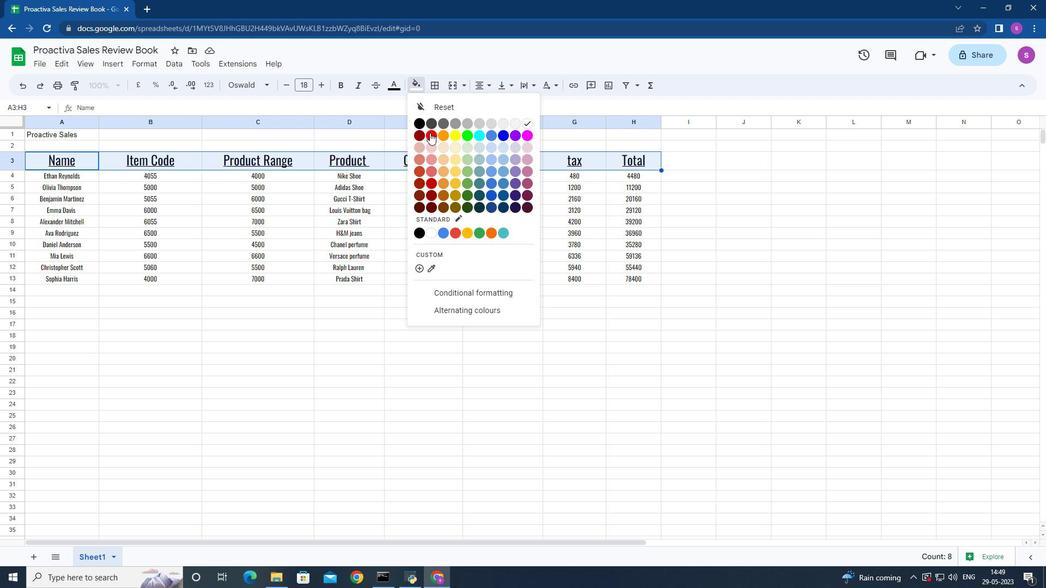 
Action: Mouse pressed left at (429, 133)
Screenshot: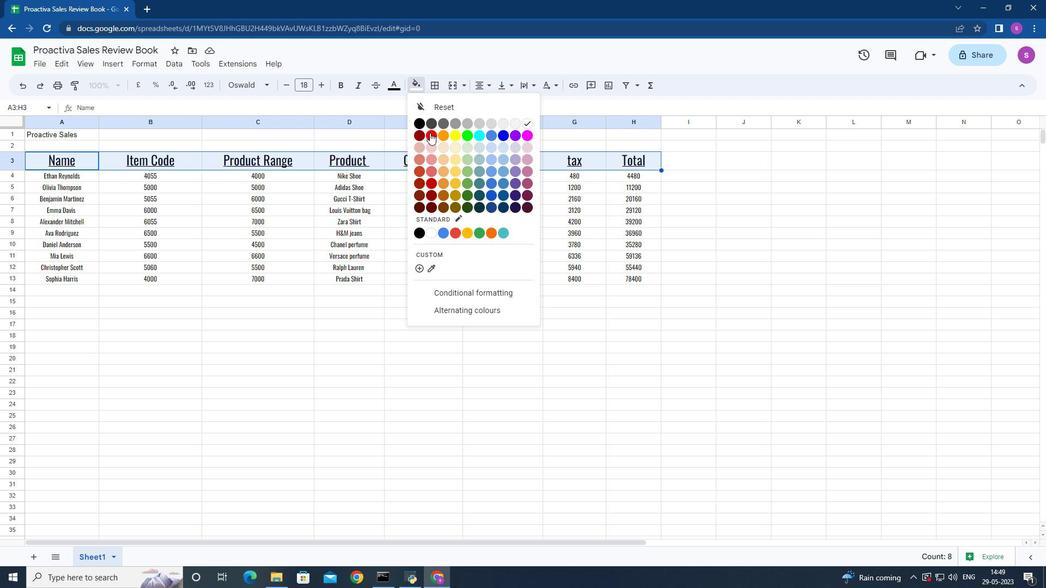
Action: Mouse moved to (40, 176)
Screenshot: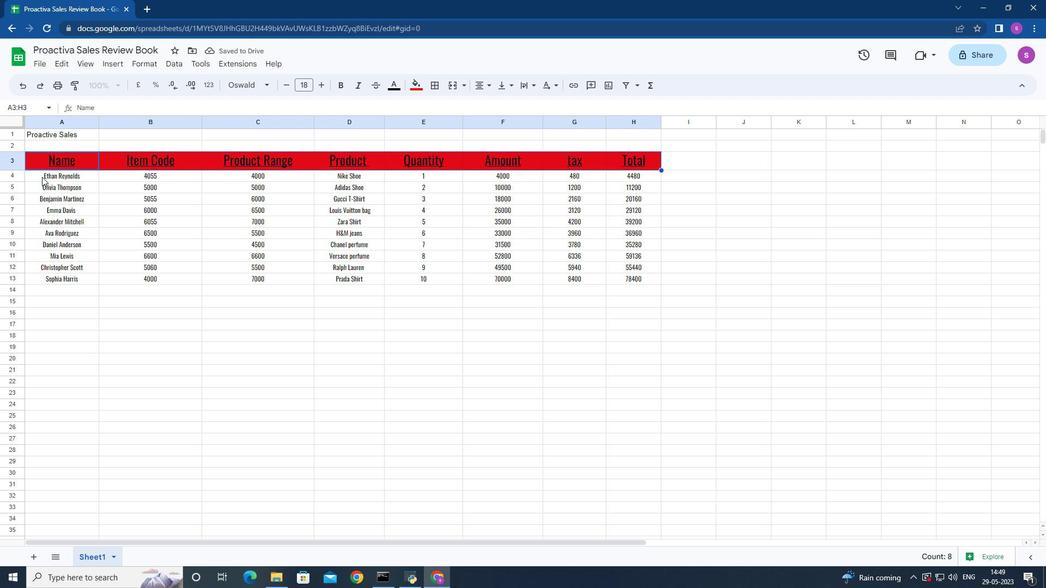 
Action: Mouse pressed left at (40, 176)
Screenshot: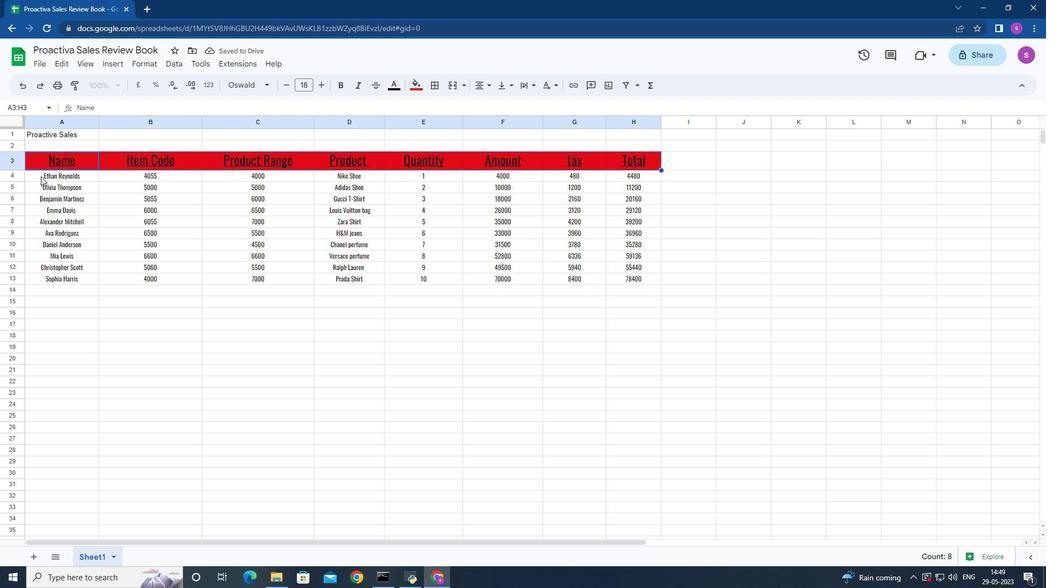 
Action: Mouse moved to (739, 299)
Screenshot: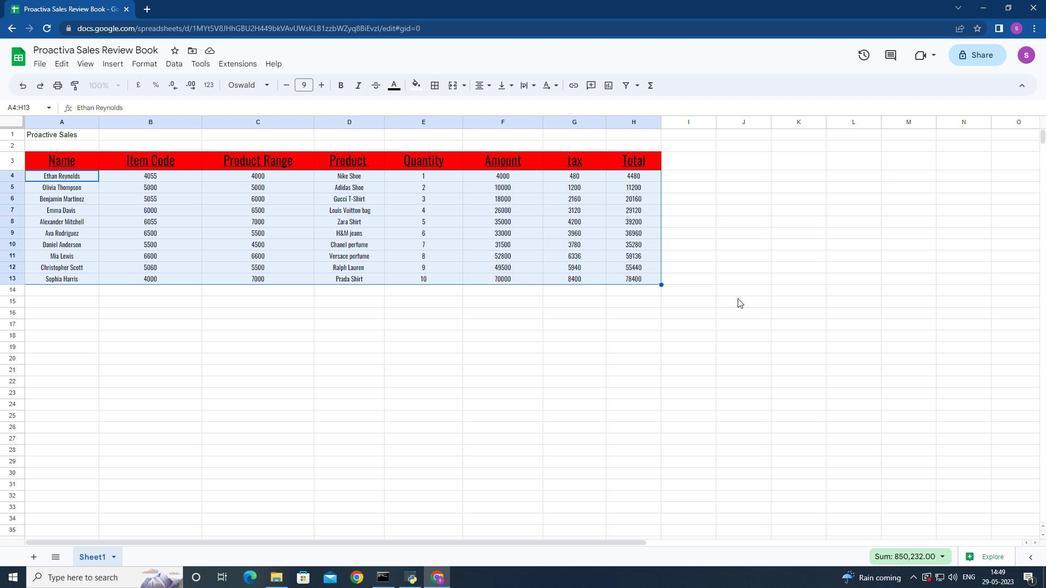 
Action: Mouse pressed left at (739, 299)
Screenshot: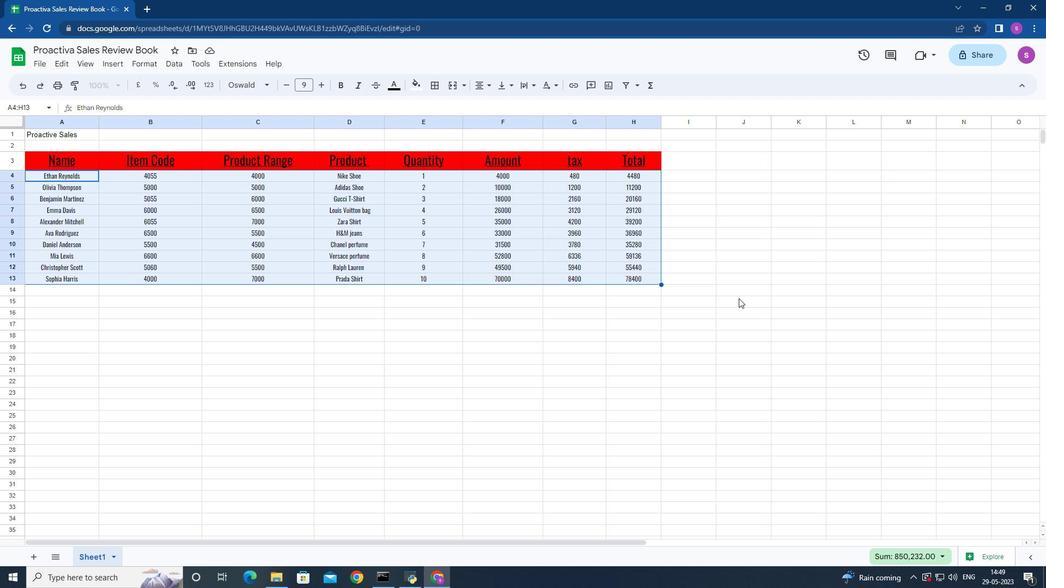 
Action: Mouse moved to (33, 179)
Screenshot: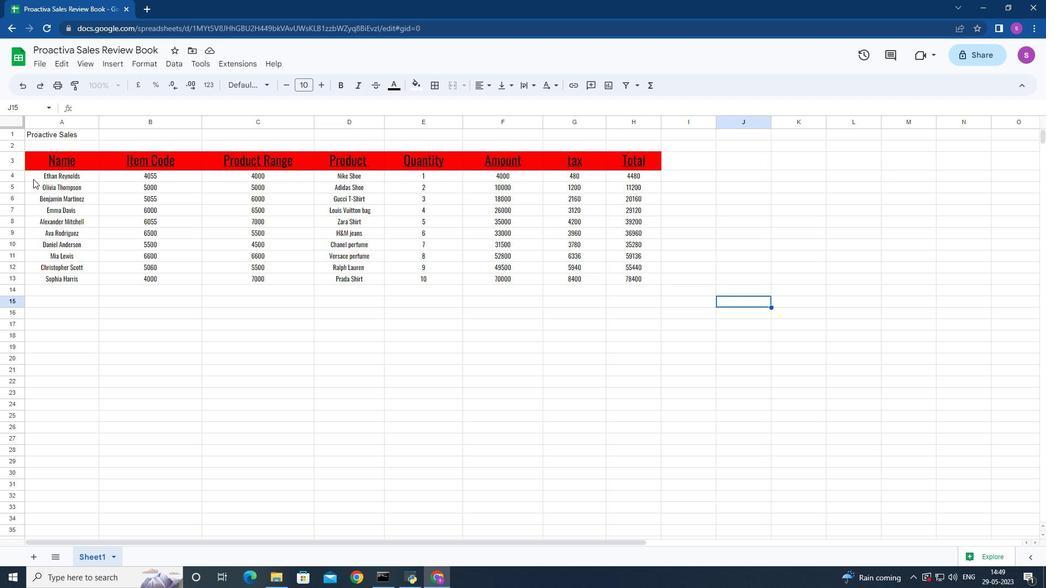 
Action: Mouse pressed left at (33, 179)
Screenshot: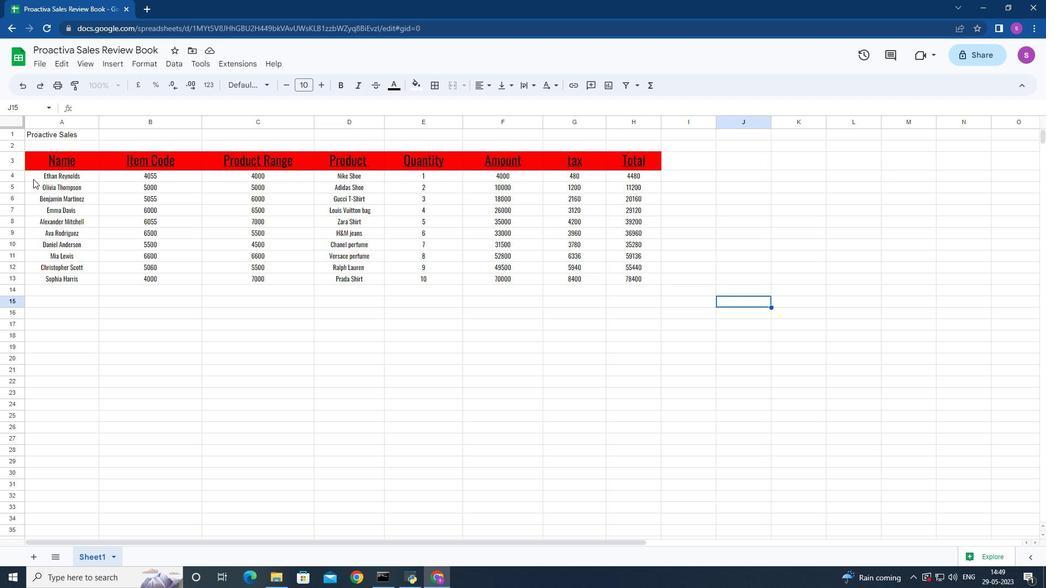 
Action: Mouse moved to (391, 85)
Screenshot: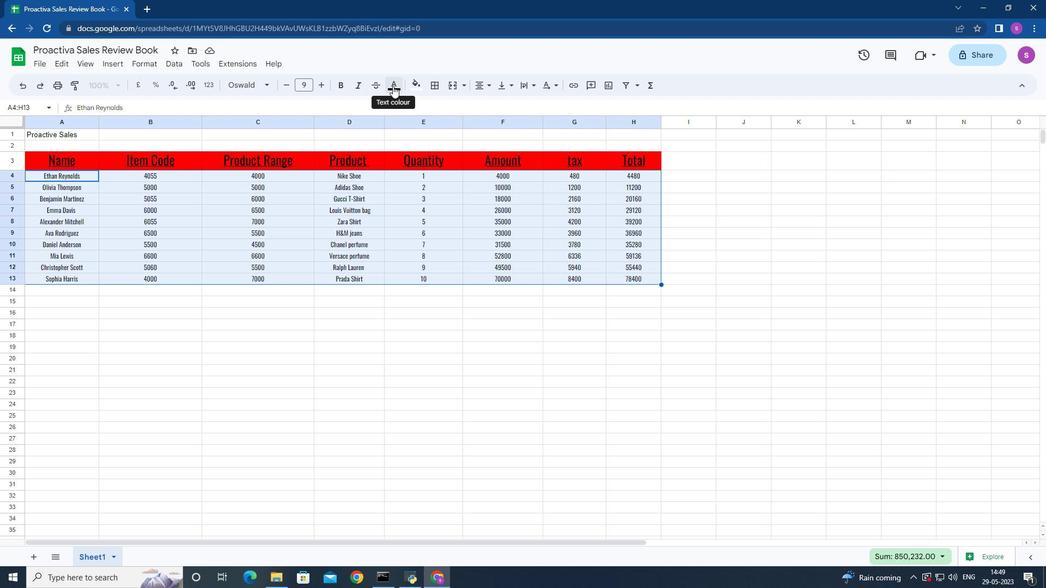 
Action: Mouse pressed left at (391, 85)
Screenshot: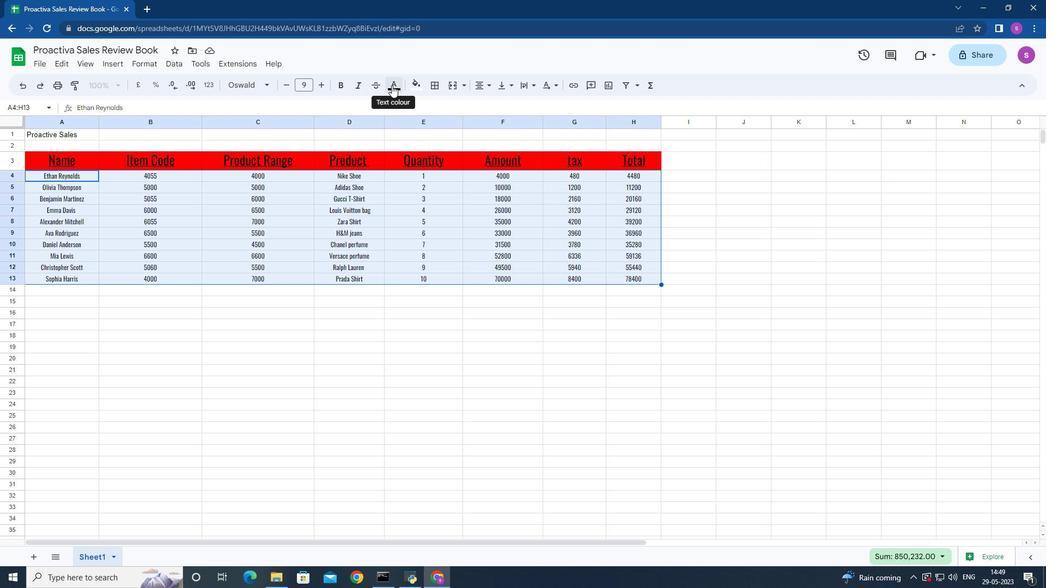 
Action: Mouse moved to (406, 184)
Screenshot: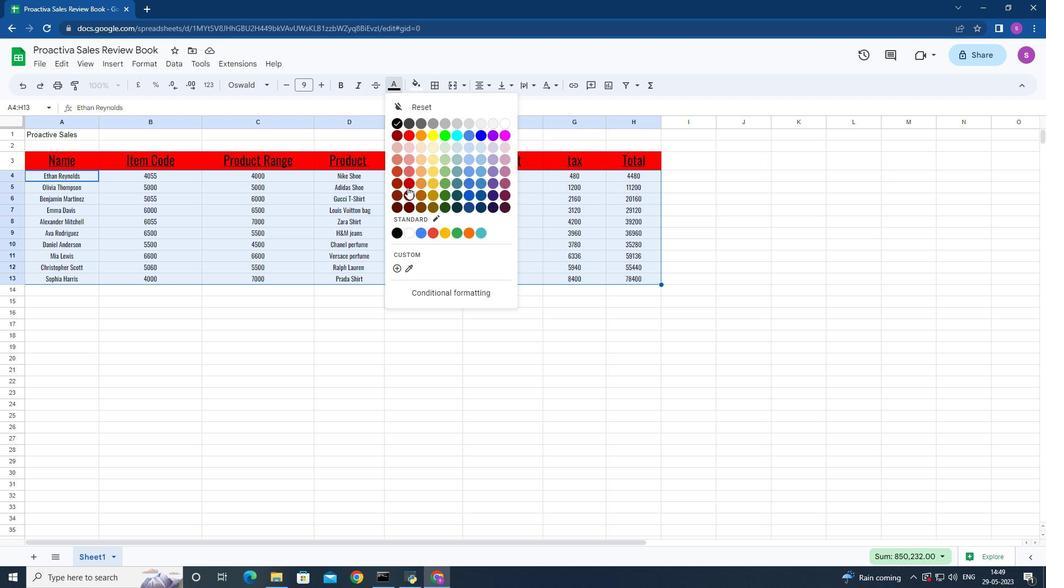 
Action: Mouse pressed left at (406, 184)
Screenshot: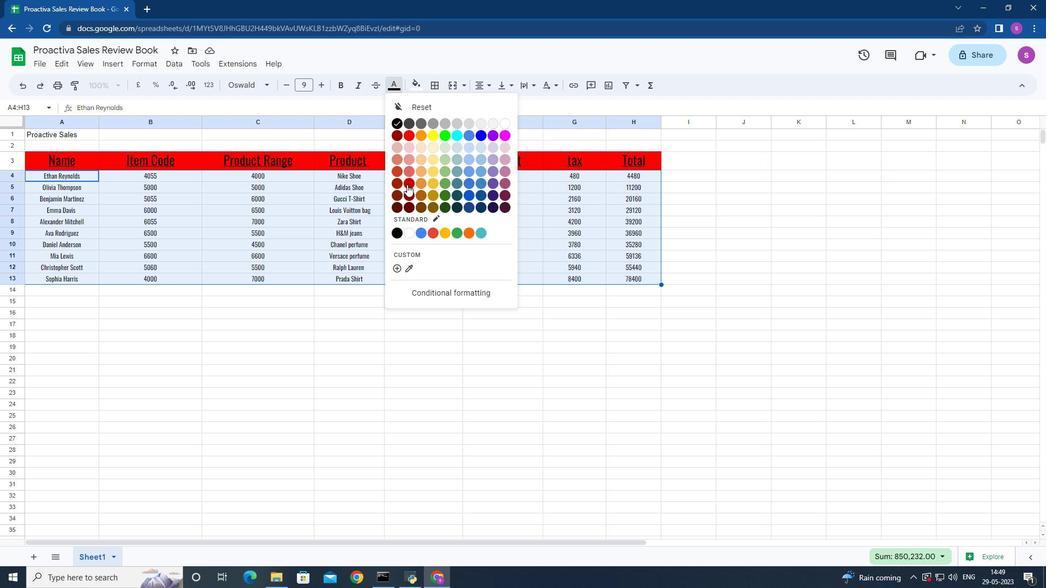 
Action: Mouse moved to (704, 274)
Screenshot: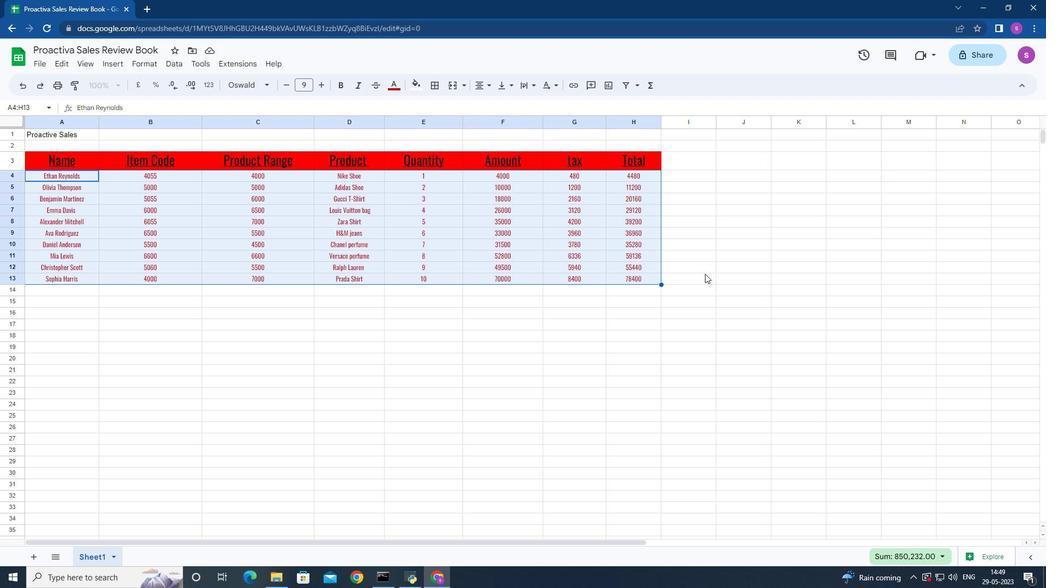 
Action: Mouse pressed left at (704, 274)
Screenshot: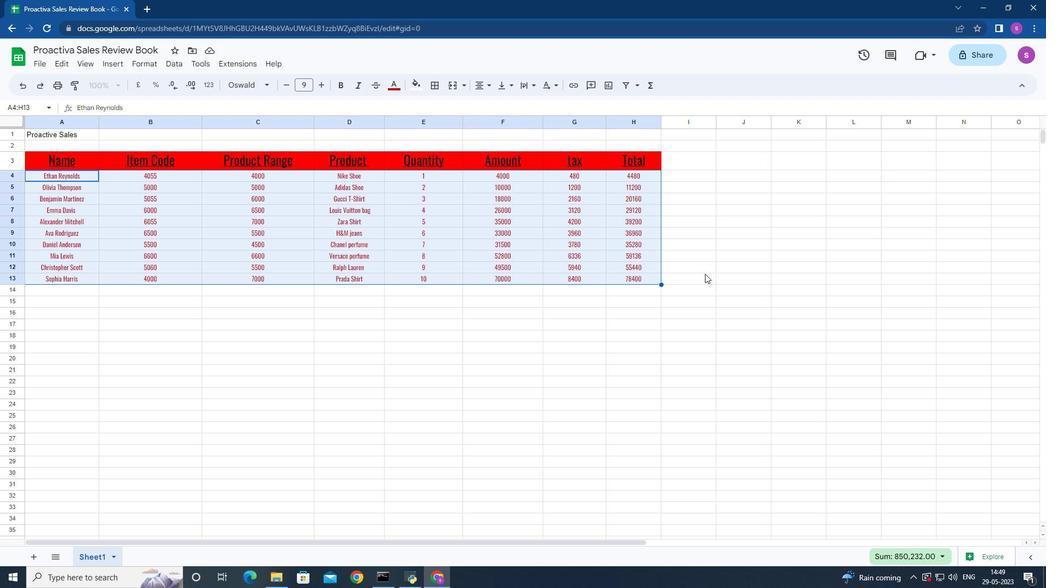 
Action: Mouse moved to (672, 264)
Screenshot: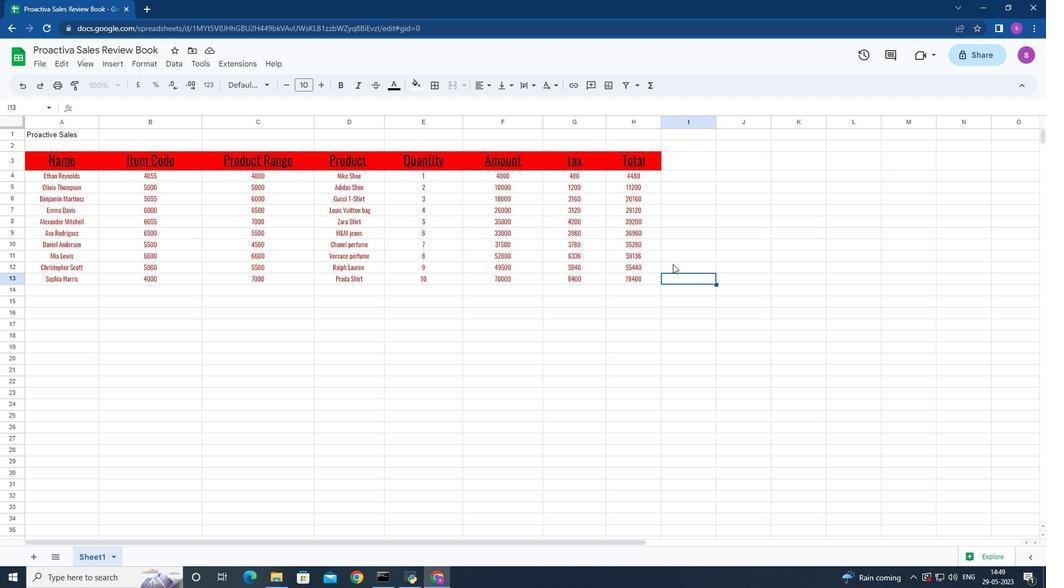 
Action: Mouse scrolled (672, 263) with delta (0, 0)
Screenshot: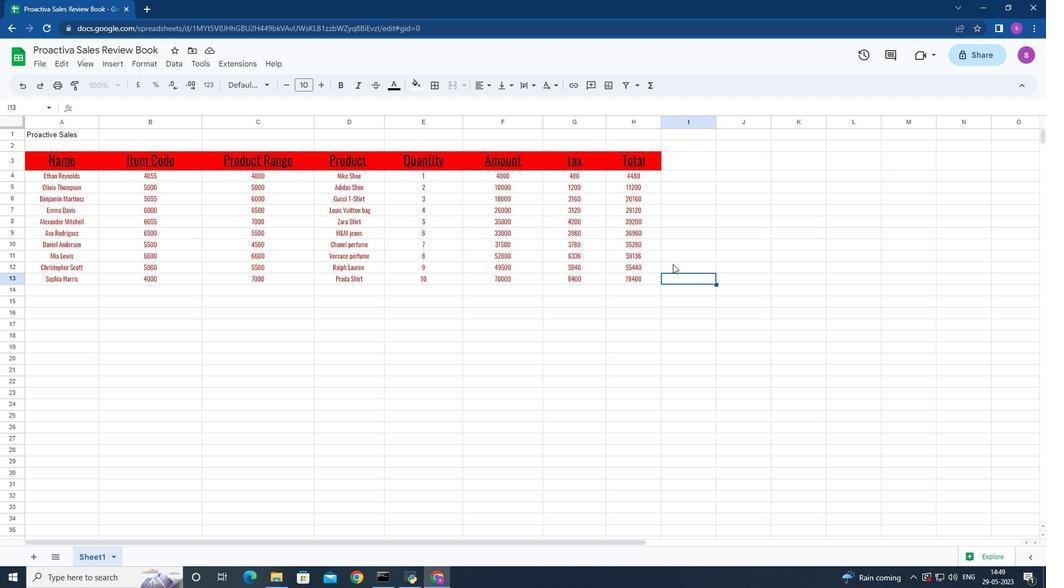 
Action: Mouse moved to (654, 261)
Screenshot: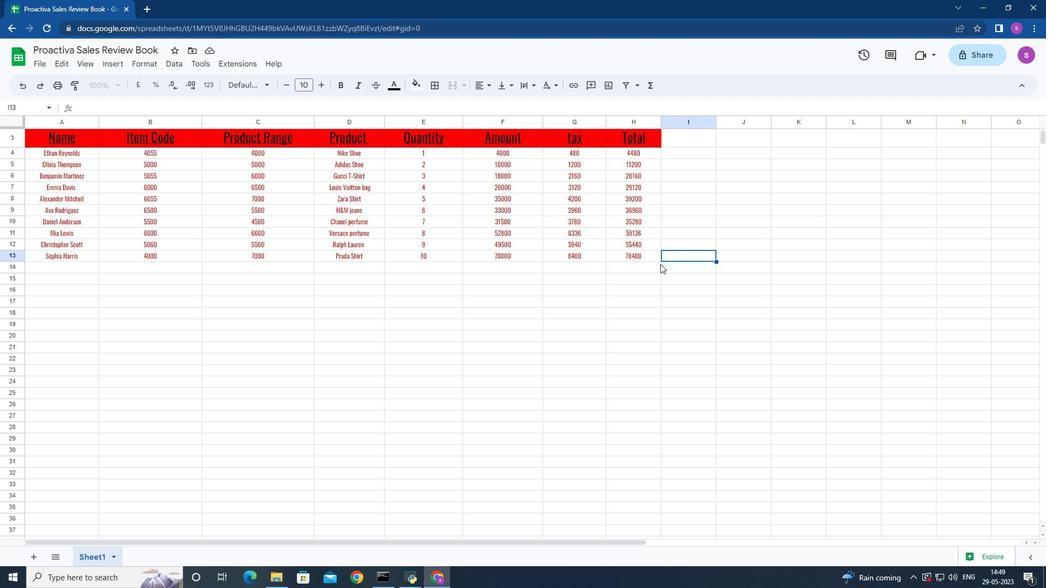 
Action: Mouse scrolled (654, 262) with delta (0, 0)
Screenshot: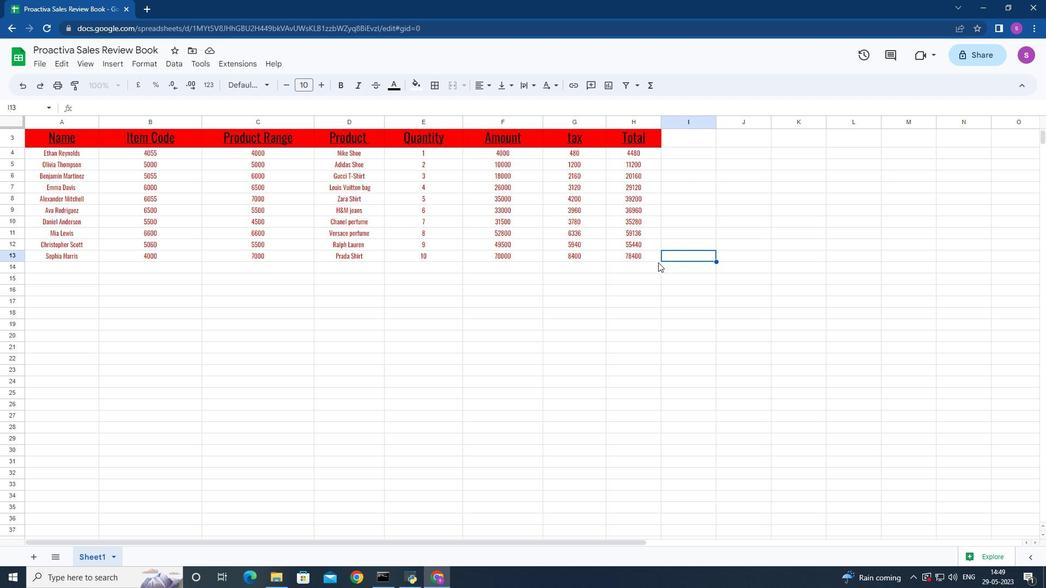 
Action: Mouse scrolled (654, 262) with delta (0, 0)
Screenshot: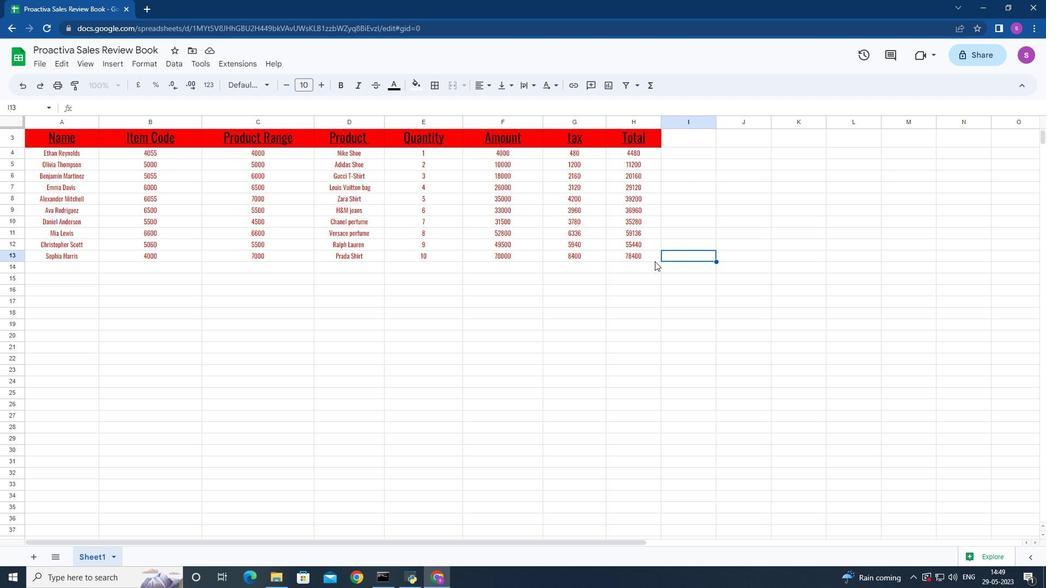 
Action: Mouse moved to (757, 225)
Screenshot: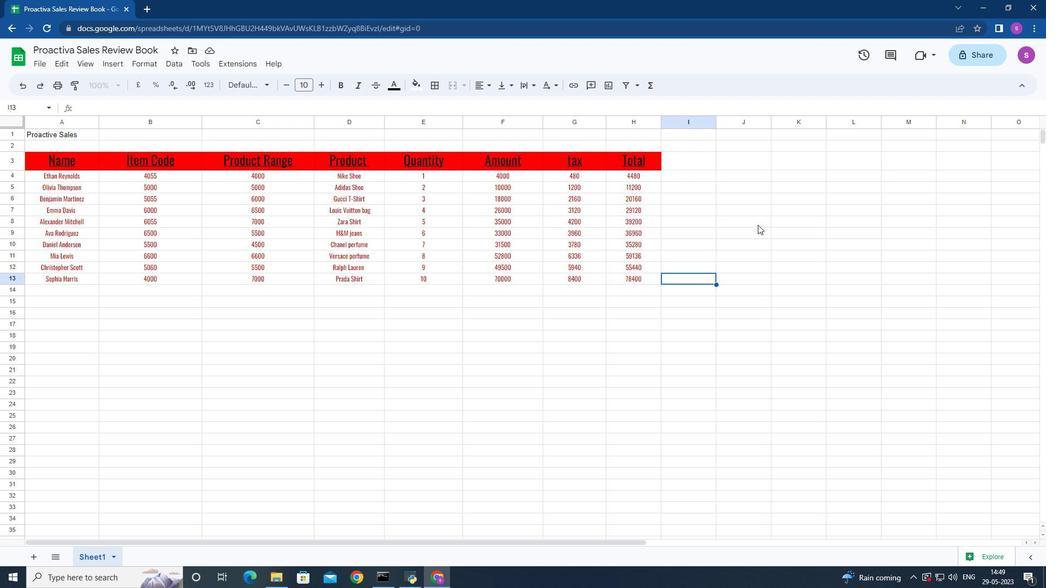 
